 Task: Search one way flight ticket for 2 adults, 4 children and 1 infant on lap in business from Clarksburg: North Central West Virginia Airport (was Harrison-marion Regional) to Gillette: Gillette Campbell County Airport on 5-1-2023. Choice of flights is Alaska. Number of bags: 1 carry on bag. Price is upto 40000. Outbound departure time preference is 7:00.
Action: Mouse moved to (251, 465)
Screenshot: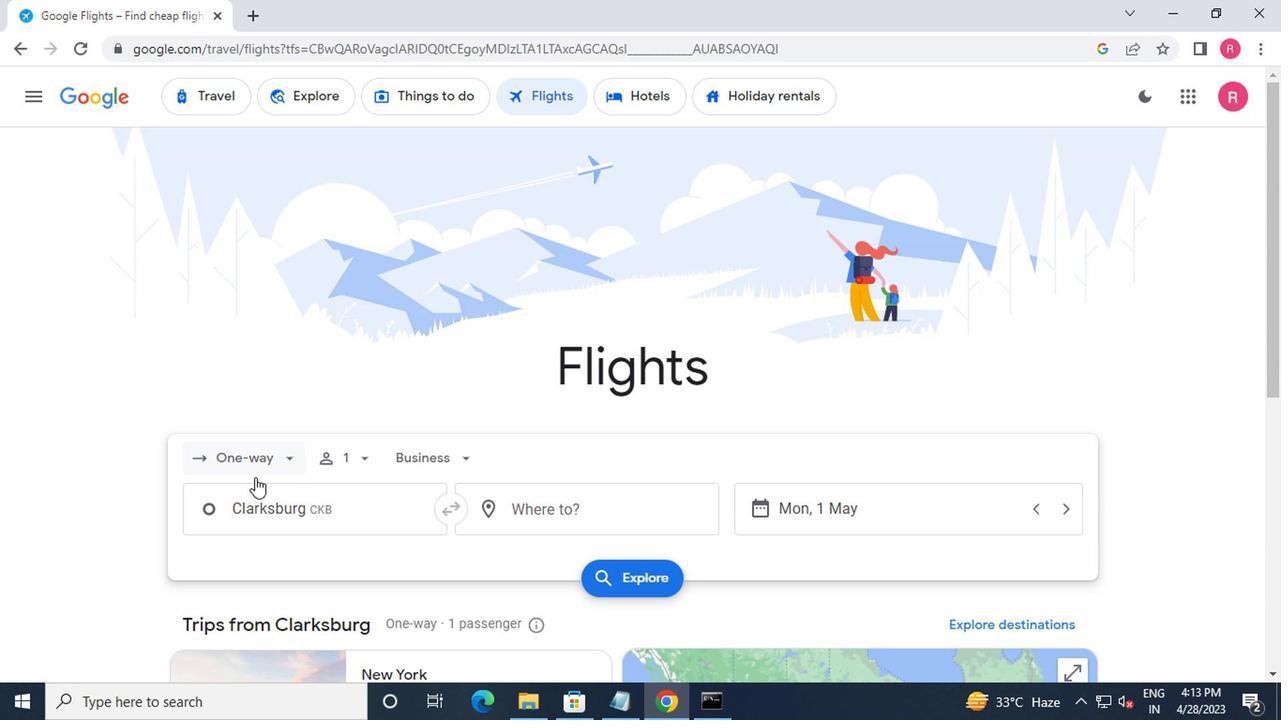 
Action: Mouse pressed left at (251, 465)
Screenshot: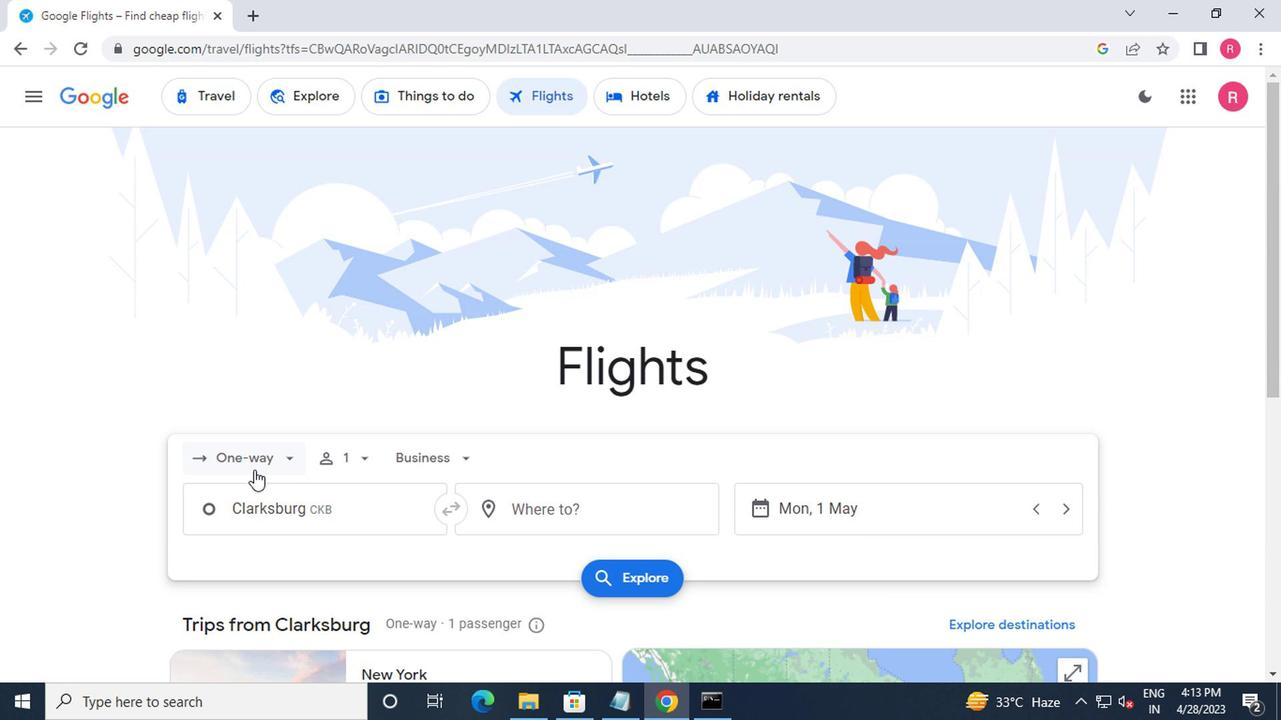 
Action: Mouse moved to (268, 548)
Screenshot: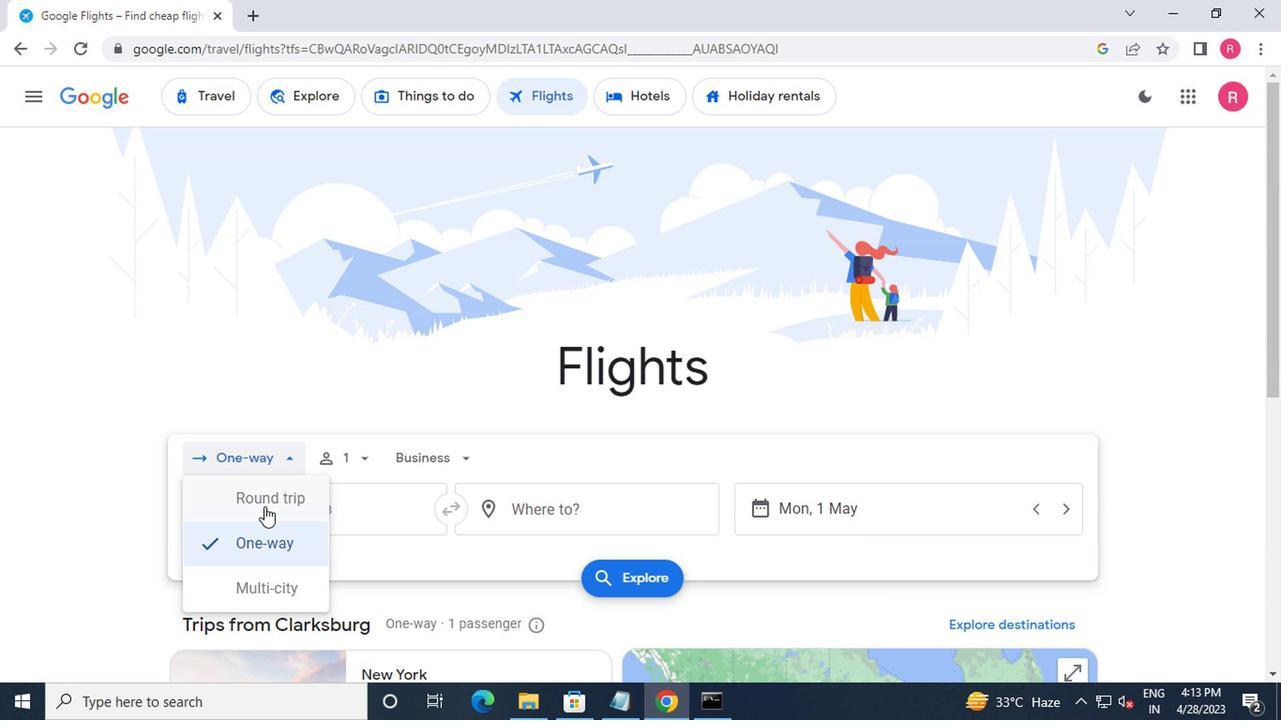 
Action: Mouse pressed left at (268, 548)
Screenshot: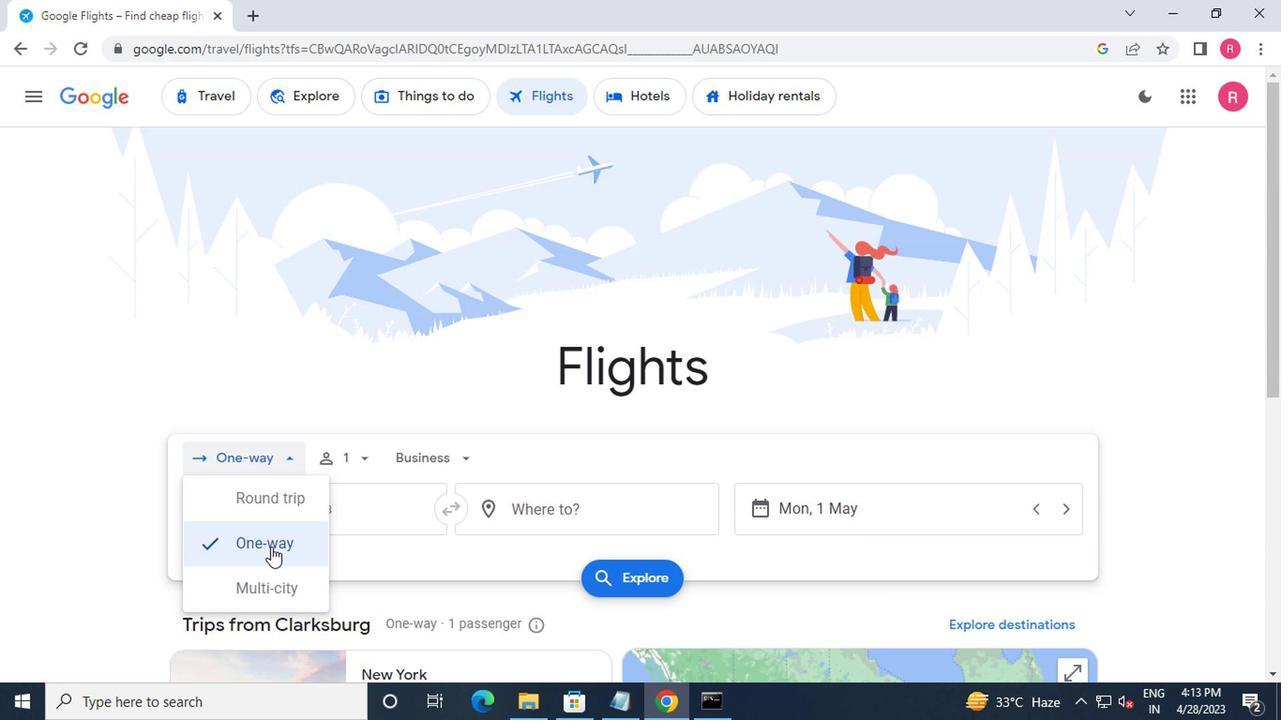 
Action: Mouse moved to (344, 463)
Screenshot: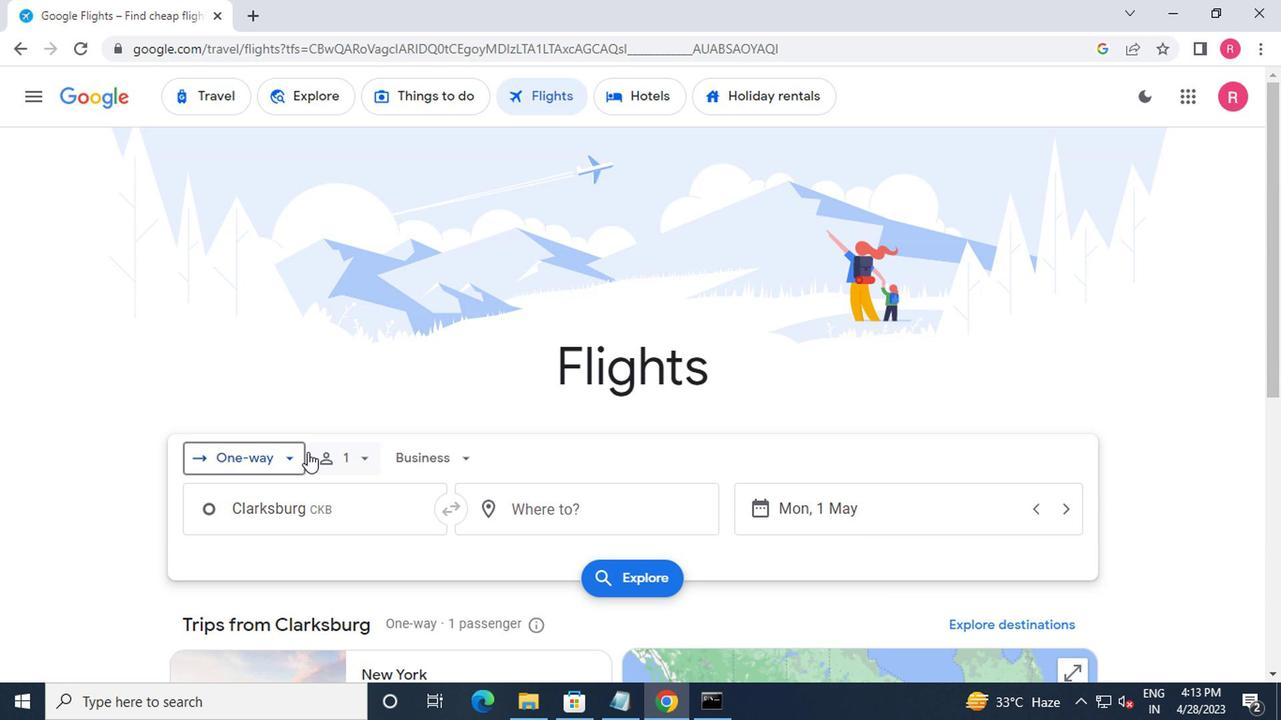 
Action: Mouse pressed left at (344, 463)
Screenshot: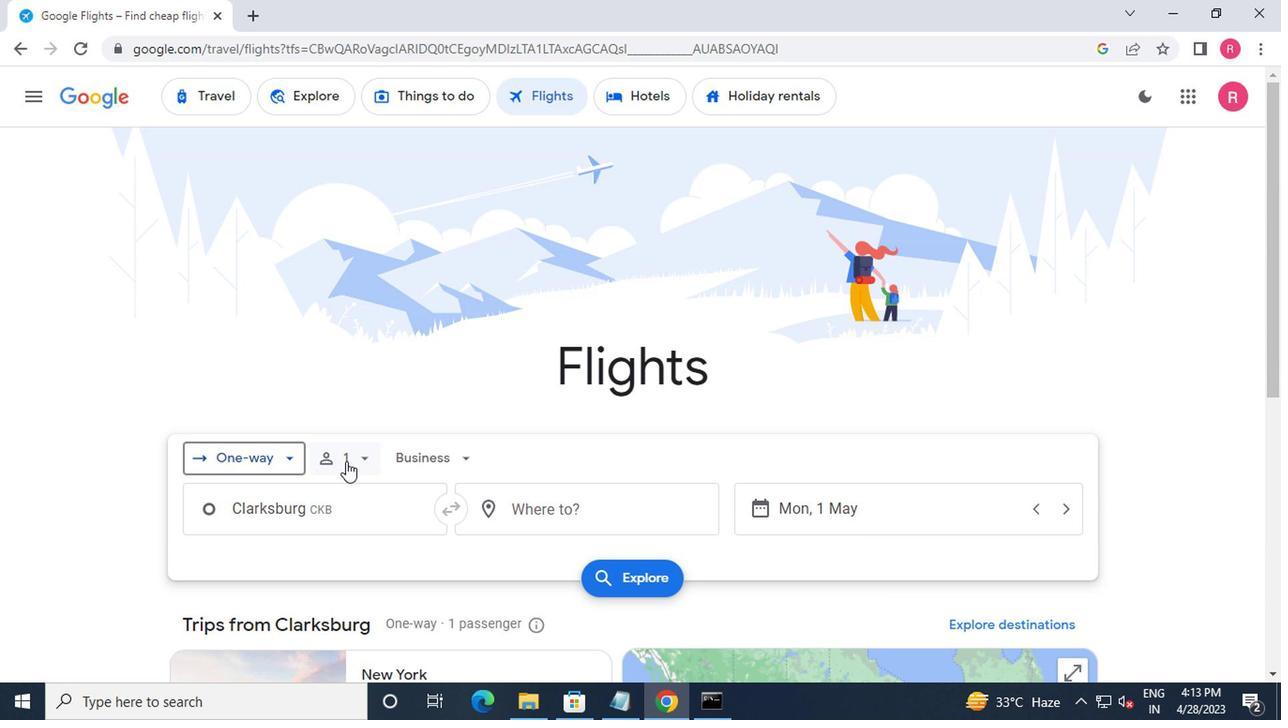 
Action: Mouse moved to (501, 509)
Screenshot: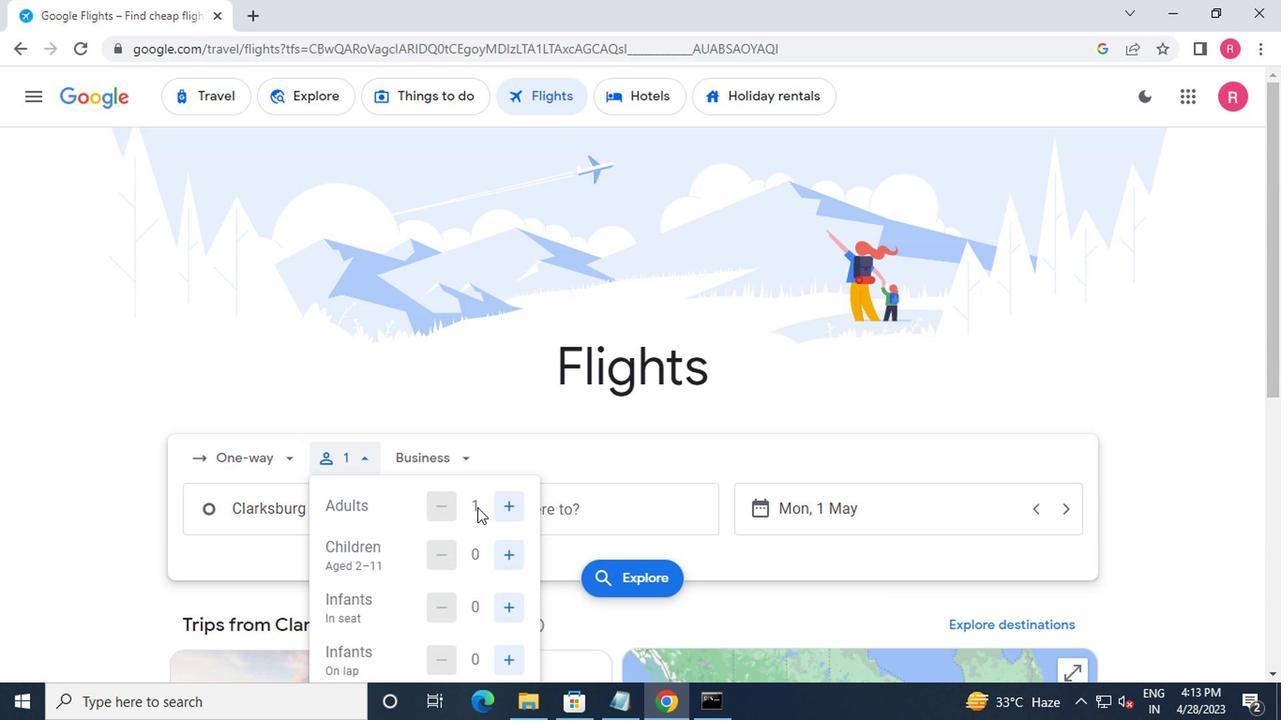 
Action: Mouse pressed left at (501, 509)
Screenshot: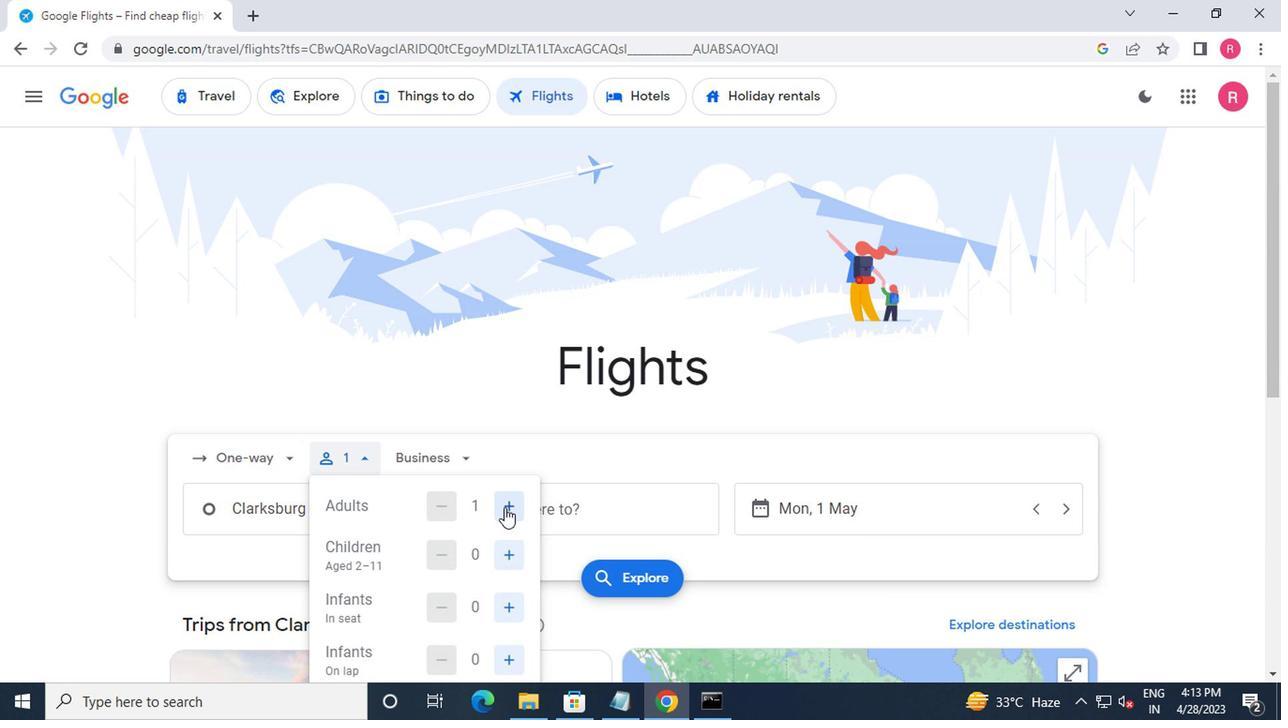 
Action: Mouse moved to (501, 509)
Screenshot: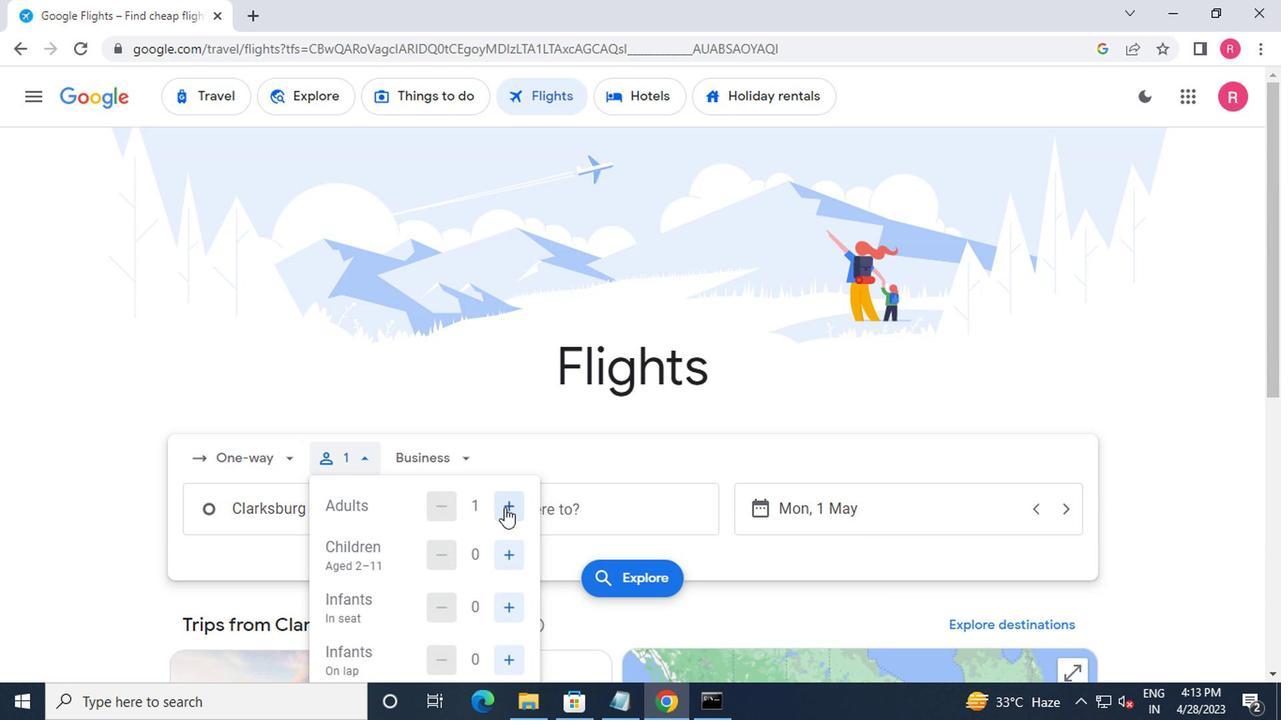 
Action: Mouse pressed left at (501, 509)
Screenshot: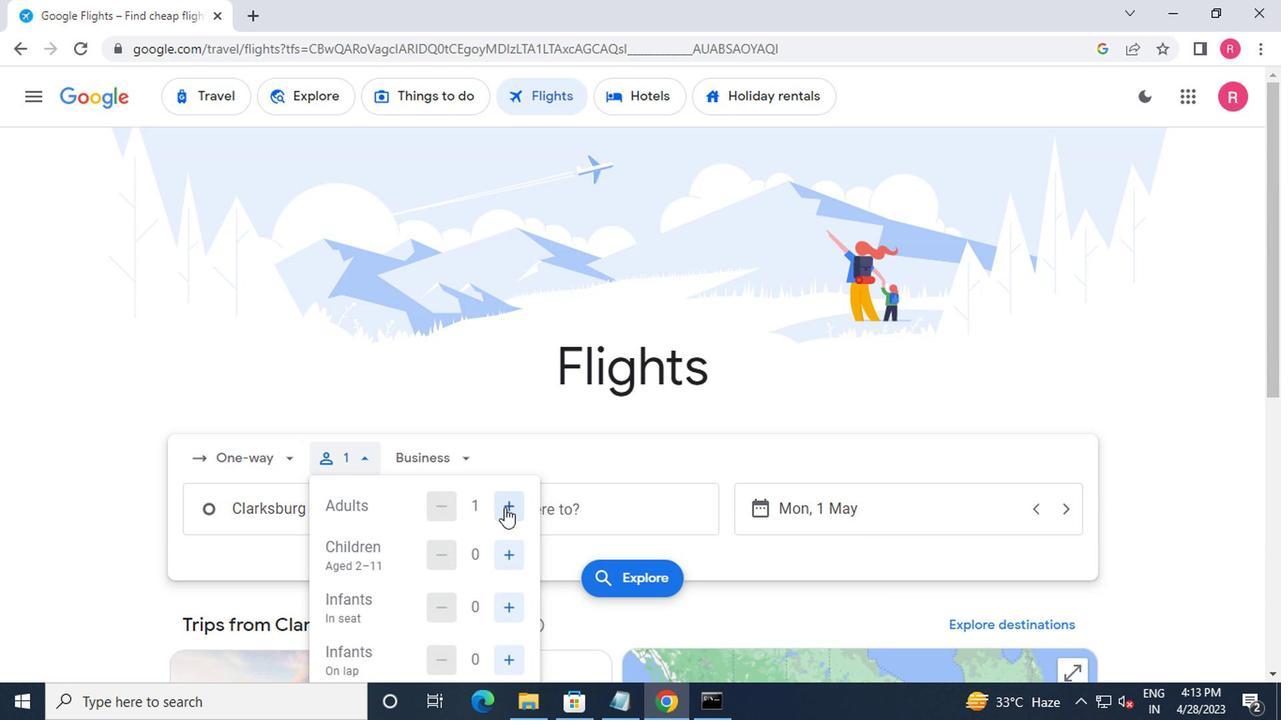 
Action: Mouse moved to (491, 560)
Screenshot: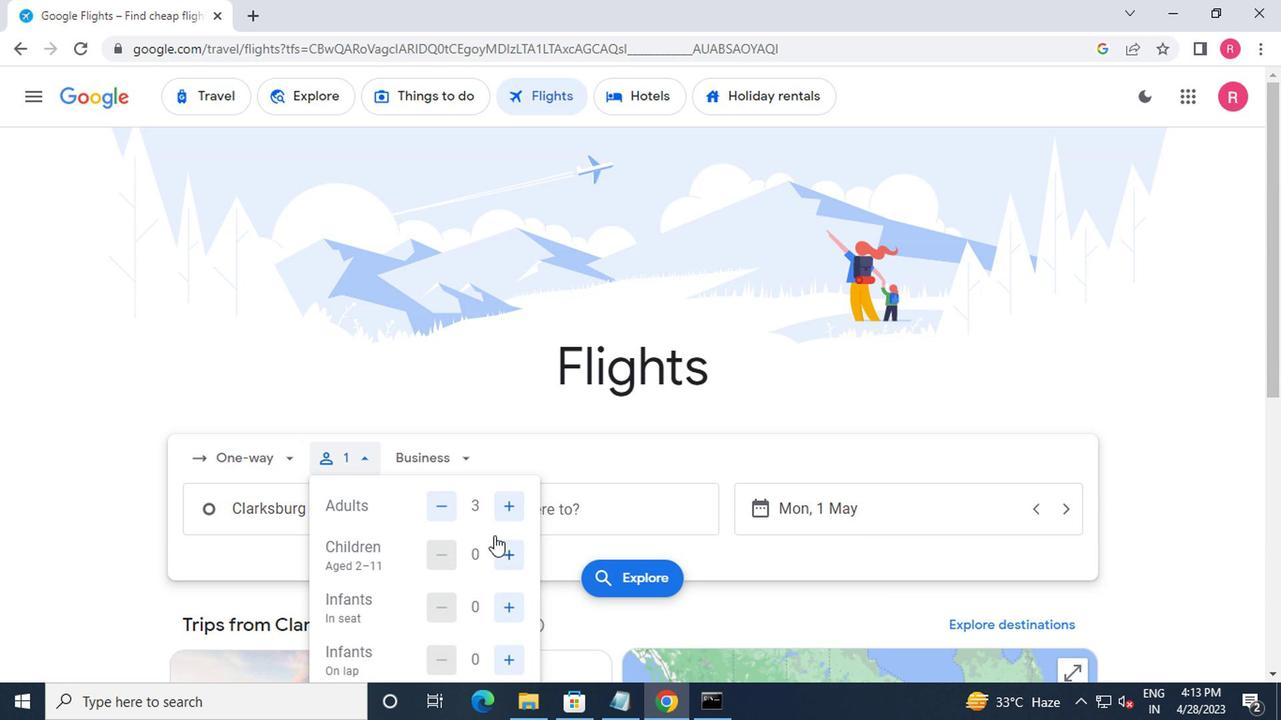 
Action: Mouse pressed left at (491, 560)
Screenshot: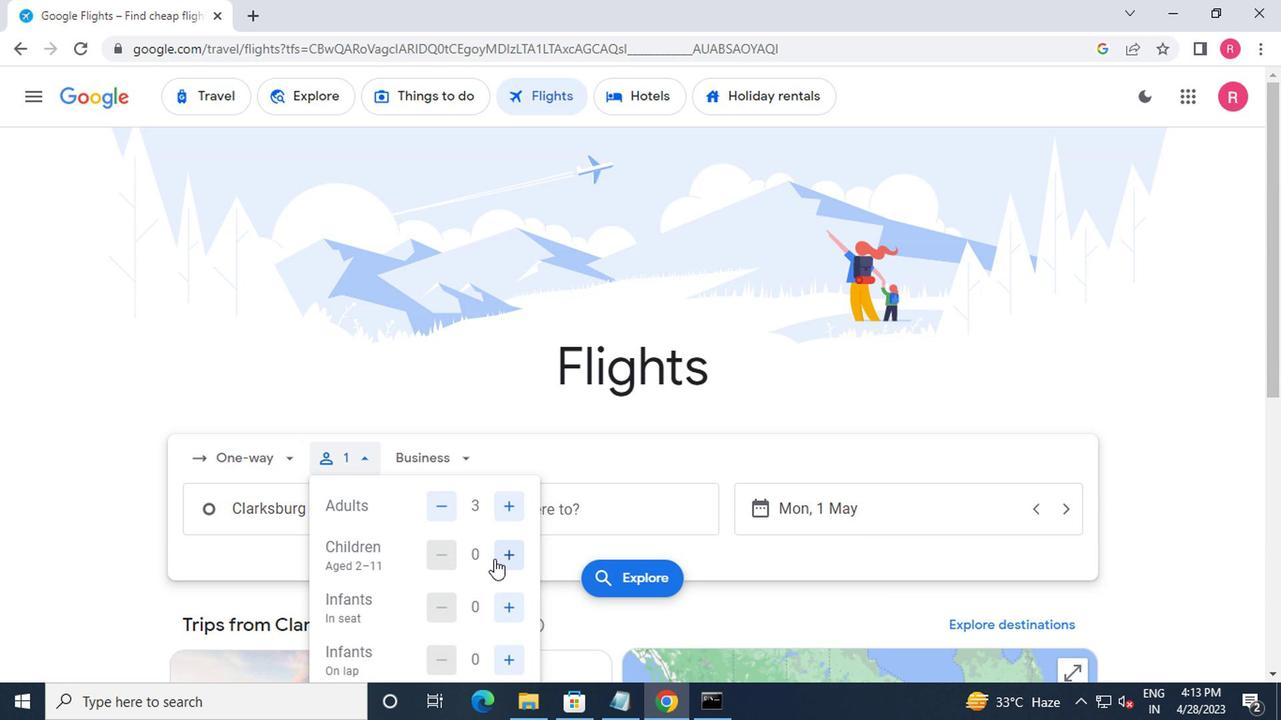
Action: Mouse pressed left at (491, 560)
Screenshot: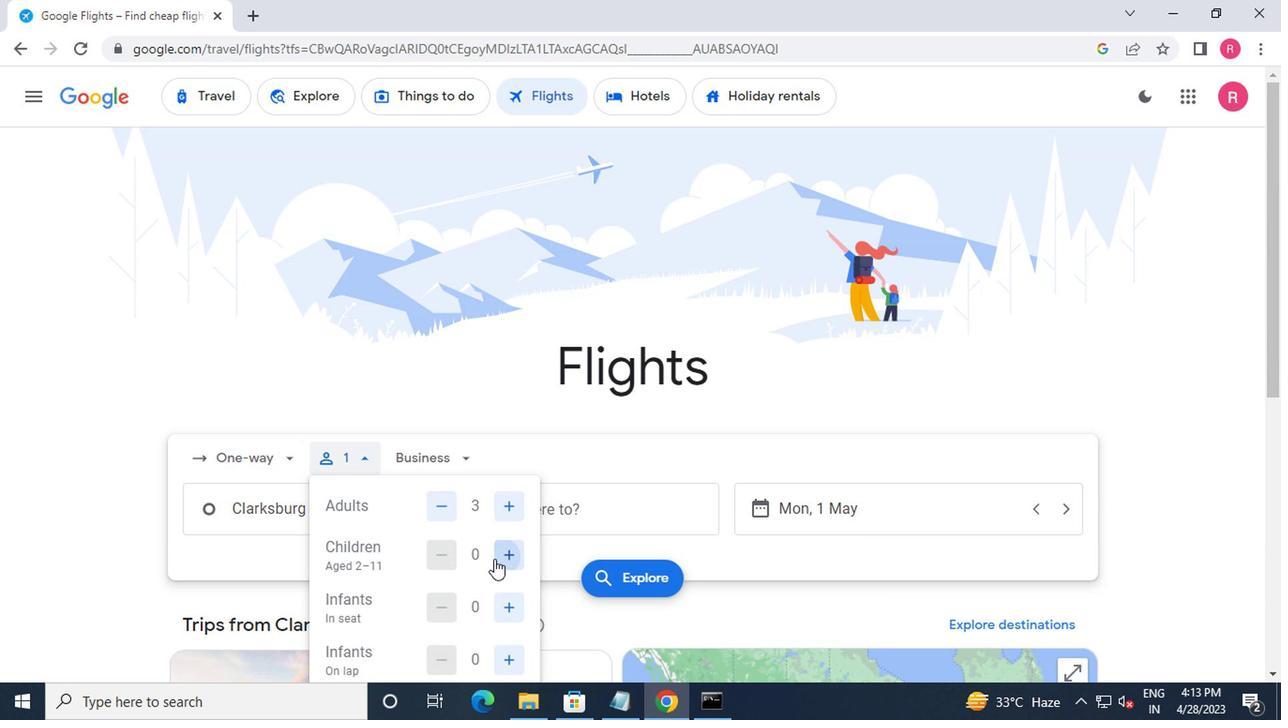 
Action: Mouse pressed left at (491, 560)
Screenshot: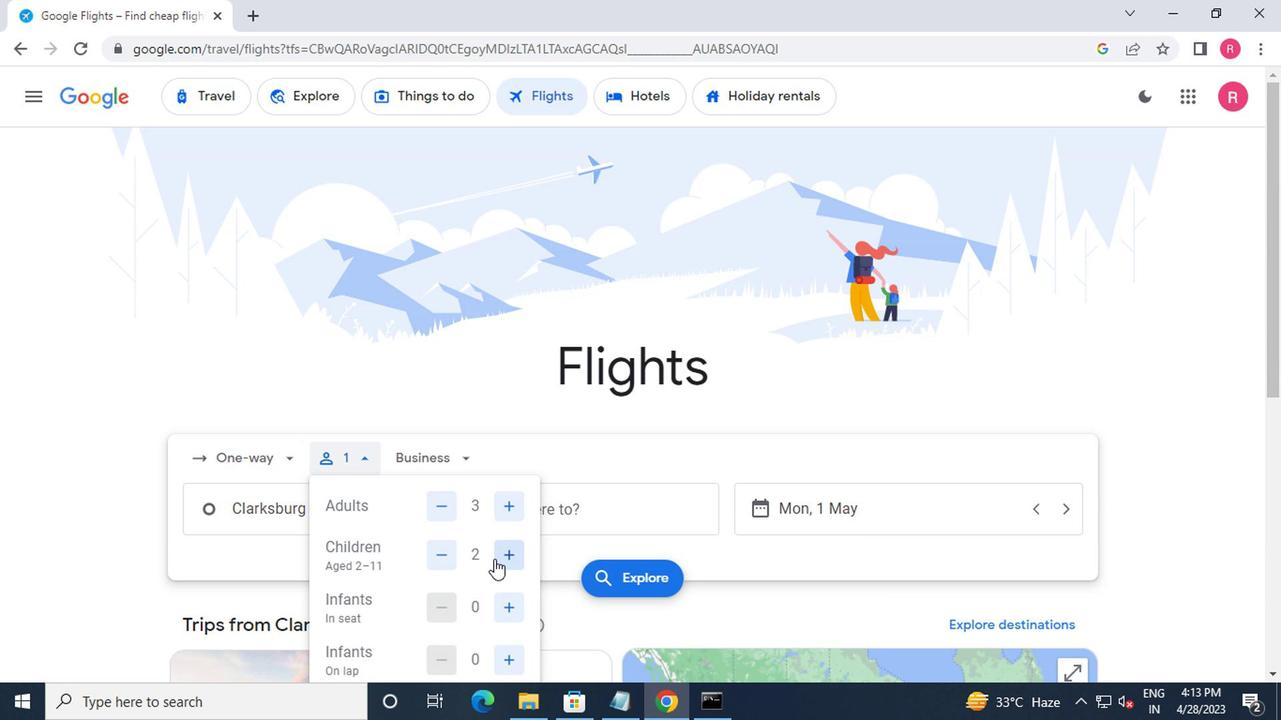 
Action: Mouse moved to (429, 456)
Screenshot: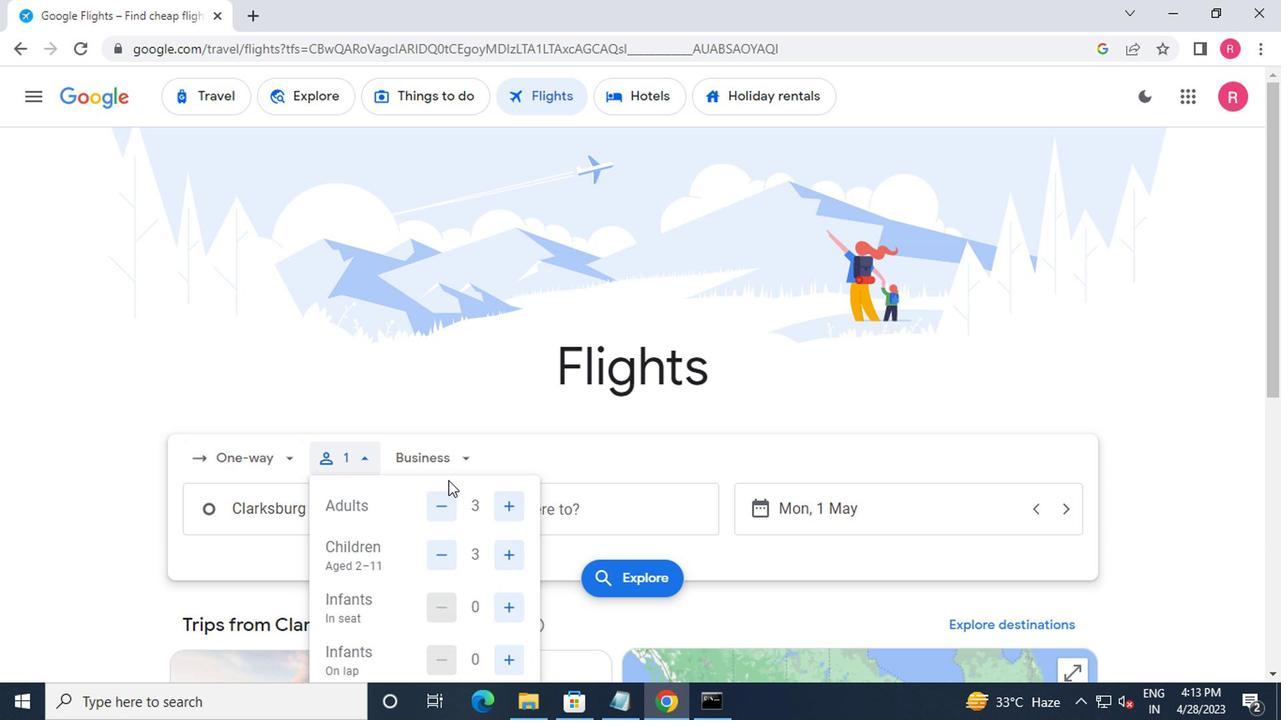 
Action: Mouse pressed left at (429, 456)
Screenshot: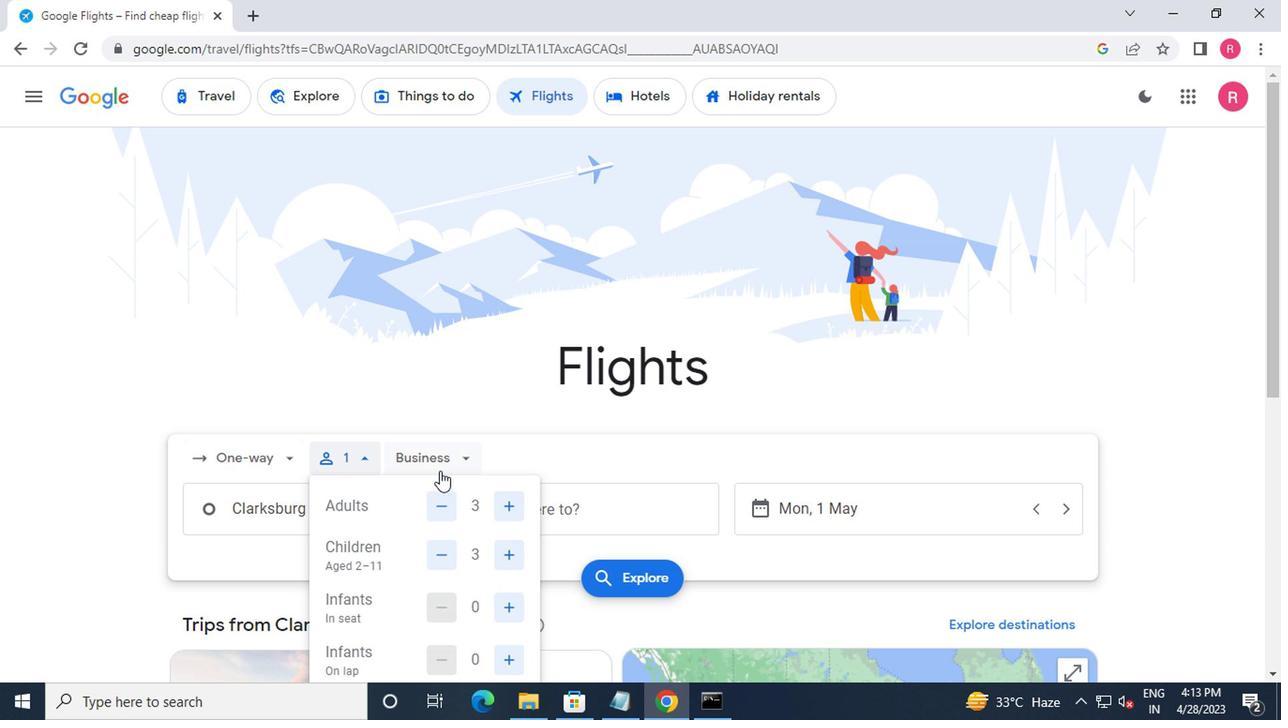 
Action: Mouse moved to (485, 537)
Screenshot: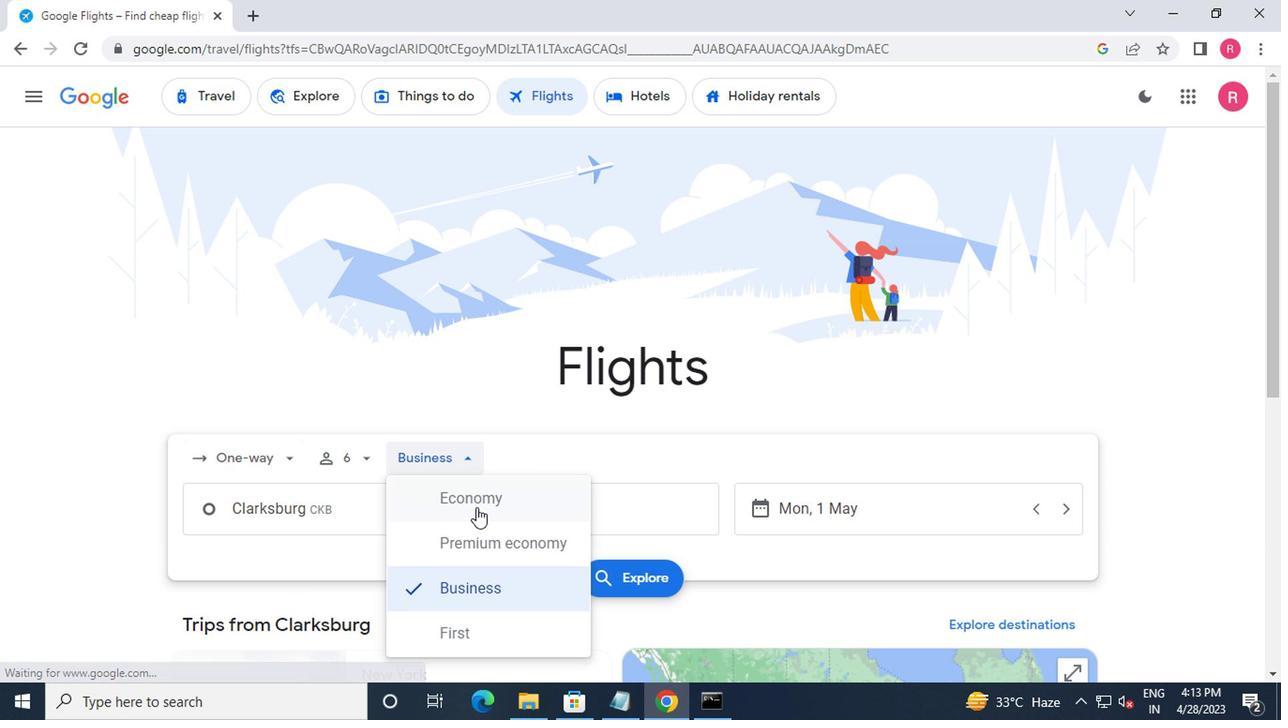 
Action: Mouse pressed left at (485, 537)
Screenshot: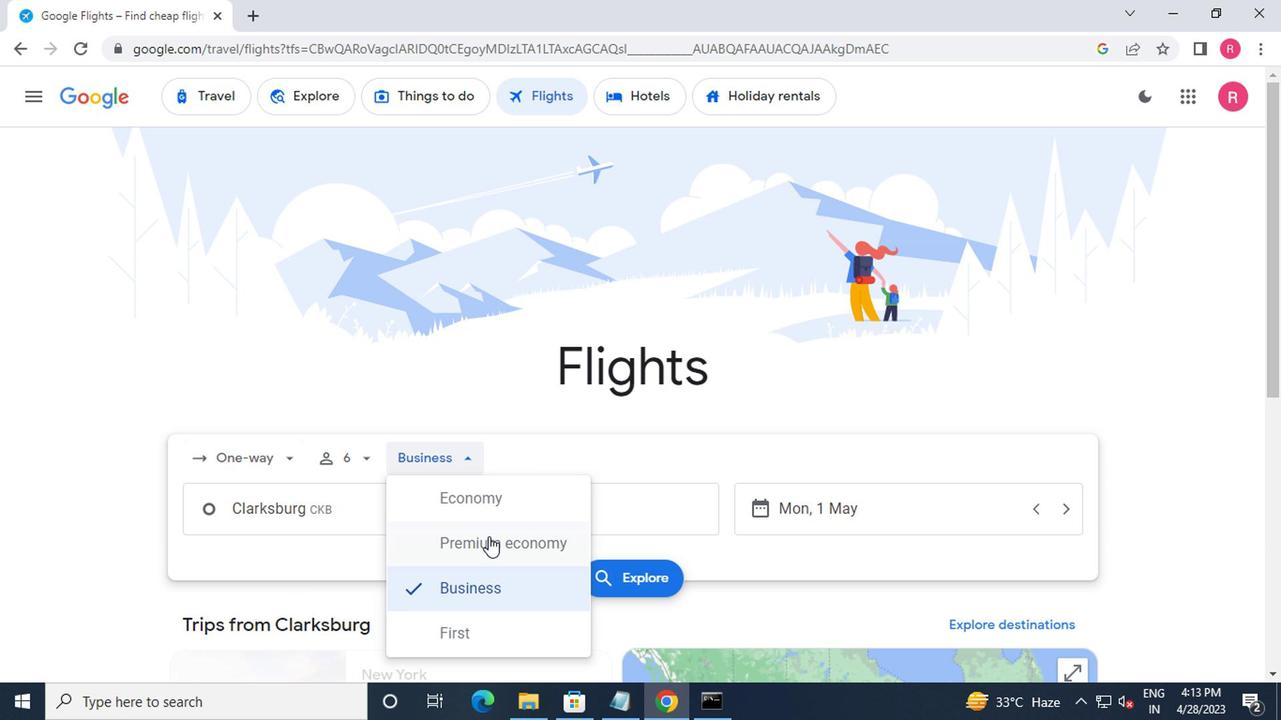 
Action: Mouse moved to (369, 513)
Screenshot: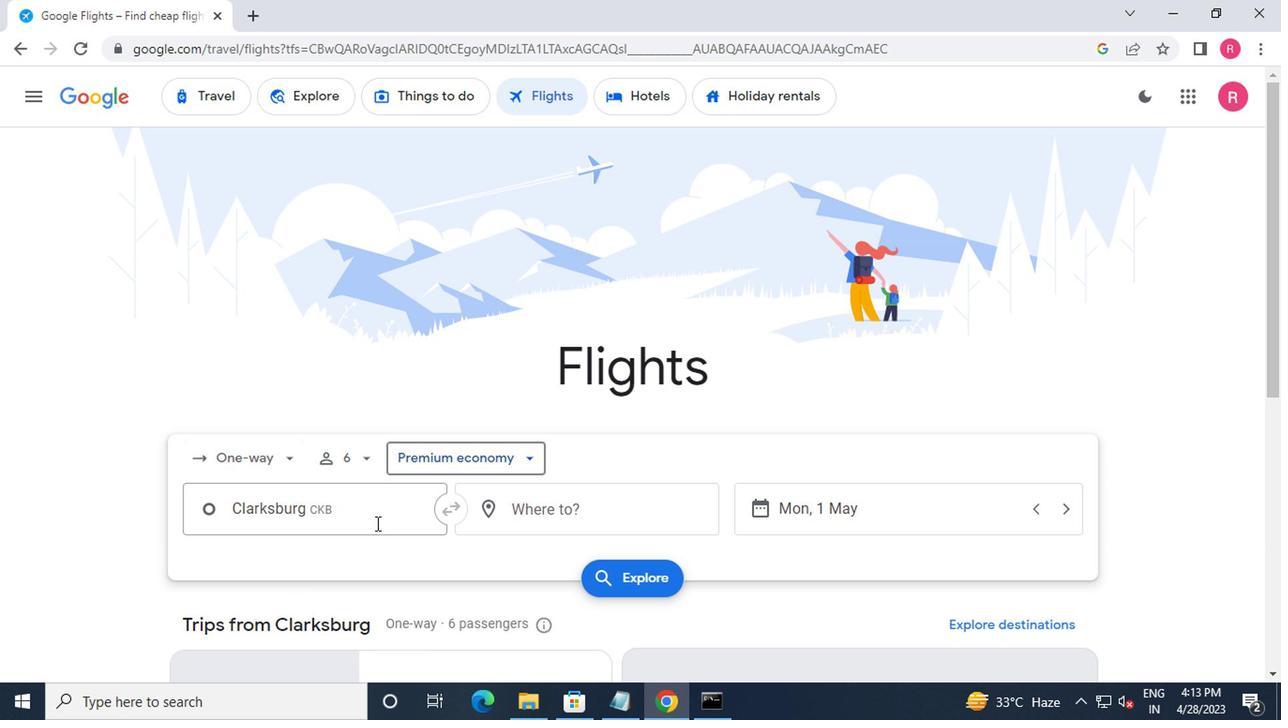 
Action: Mouse pressed left at (369, 513)
Screenshot: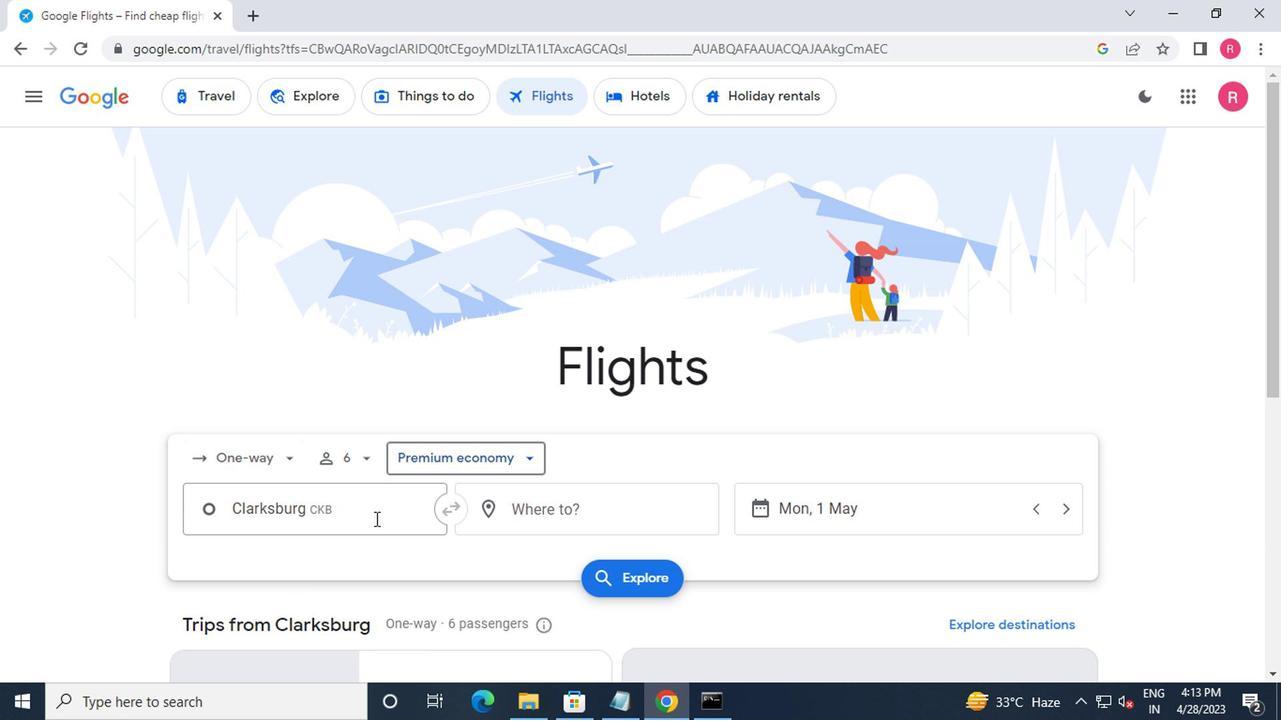 
Action: Mouse moved to (365, 288)
Screenshot: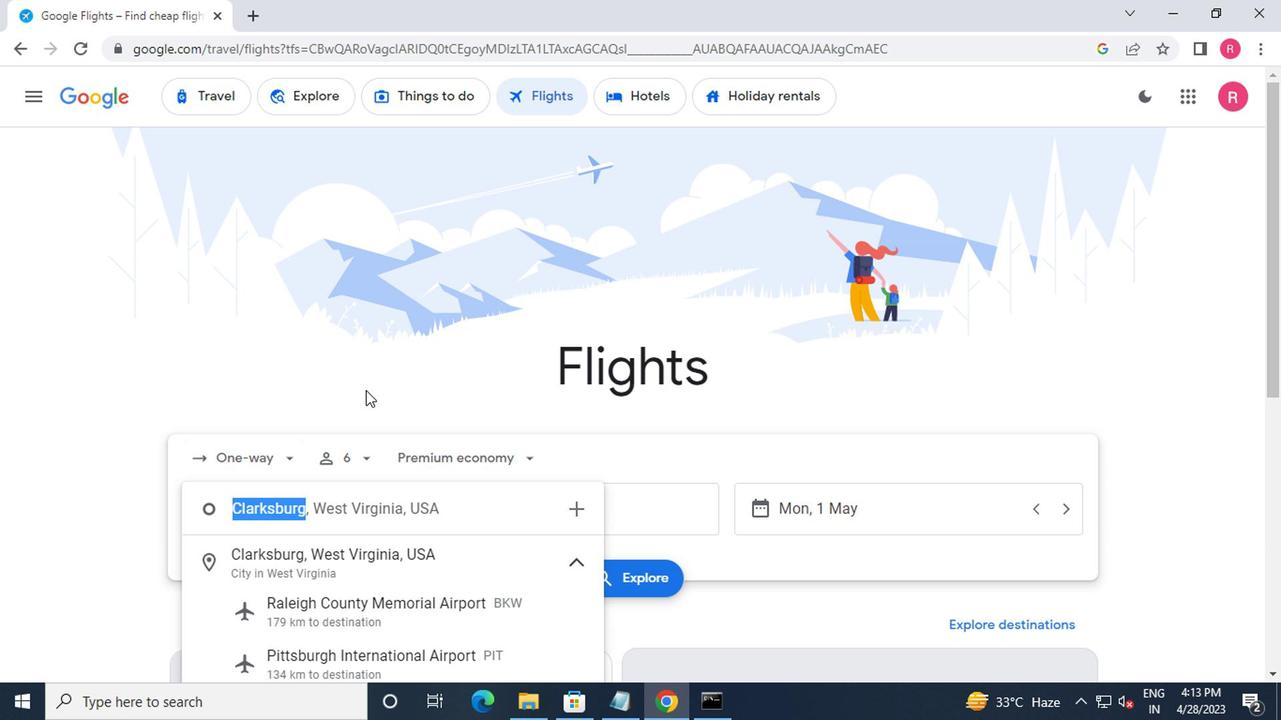 
Action: Key pressed <Key.shift><Key.shift>TE<Key.backspace>RI
Screenshot: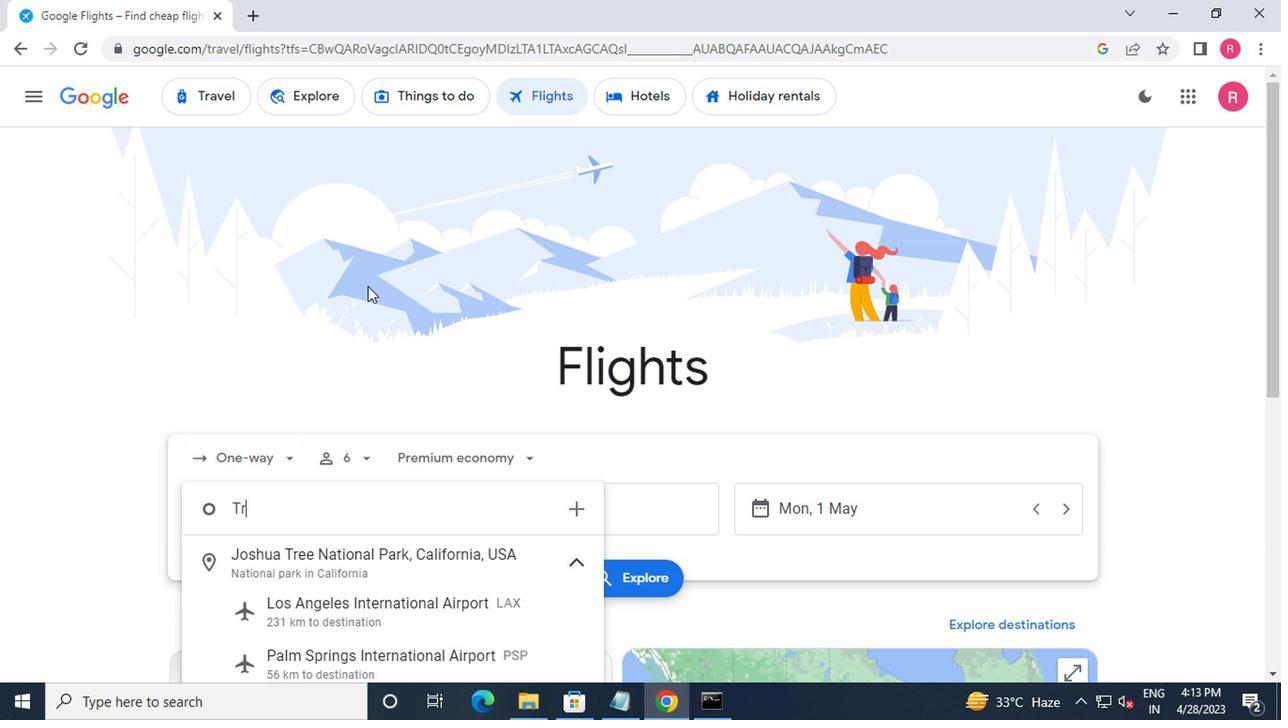 
Action: Mouse moved to (239, 381)
Screenshot: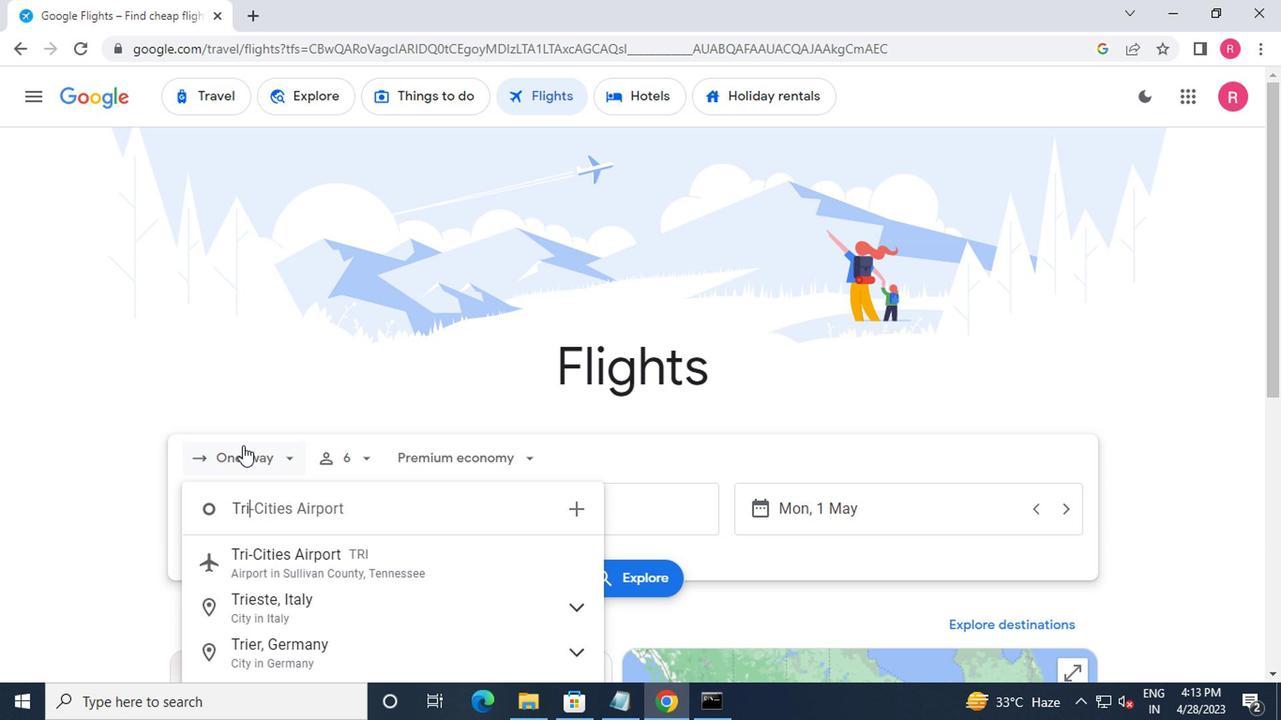 
Action: Key pressed -STATE<Key.space>
Screenshot: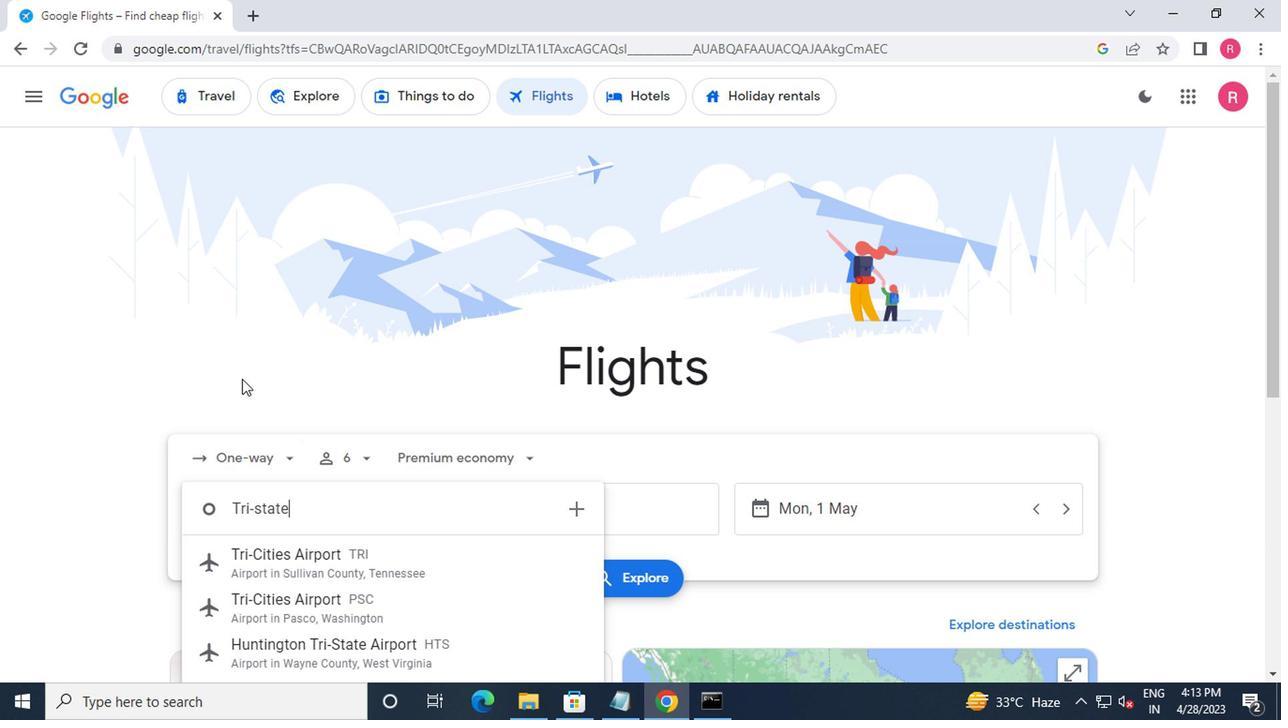 
Action: Mouse moved to (346, 578)
Screenshot: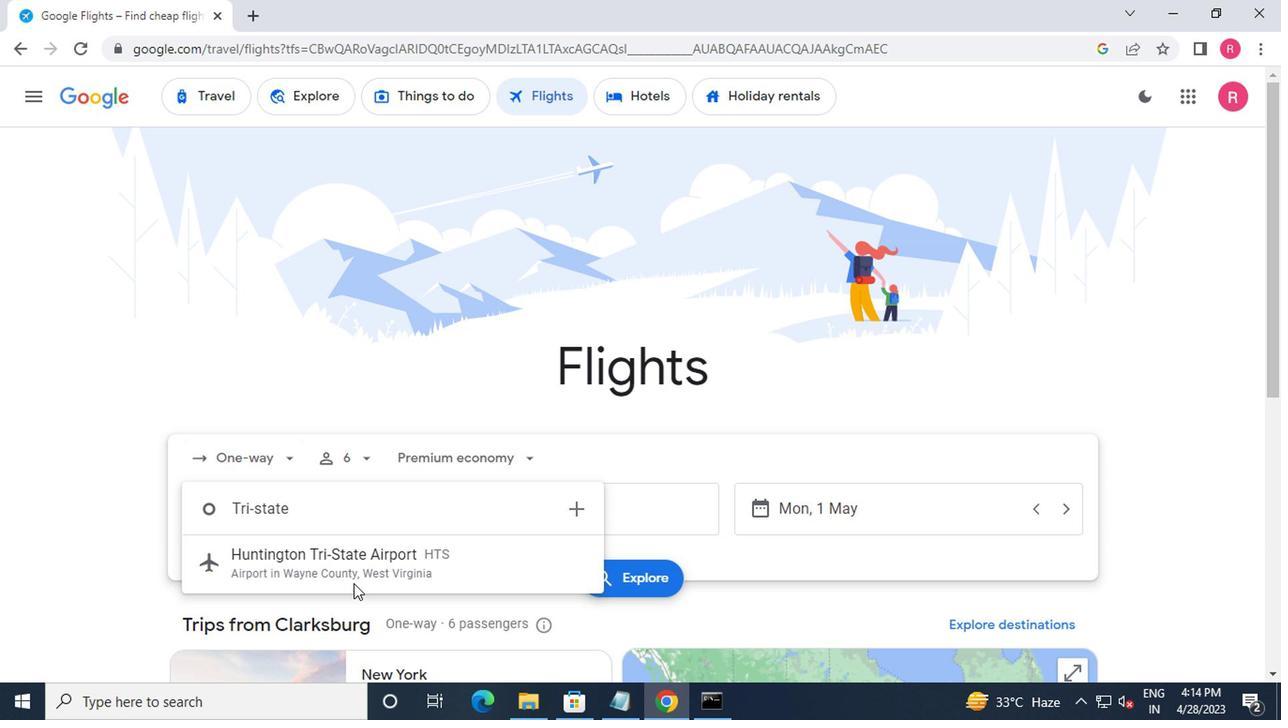 
Action: Mouse pressed left at (346, 578)
Screenshot: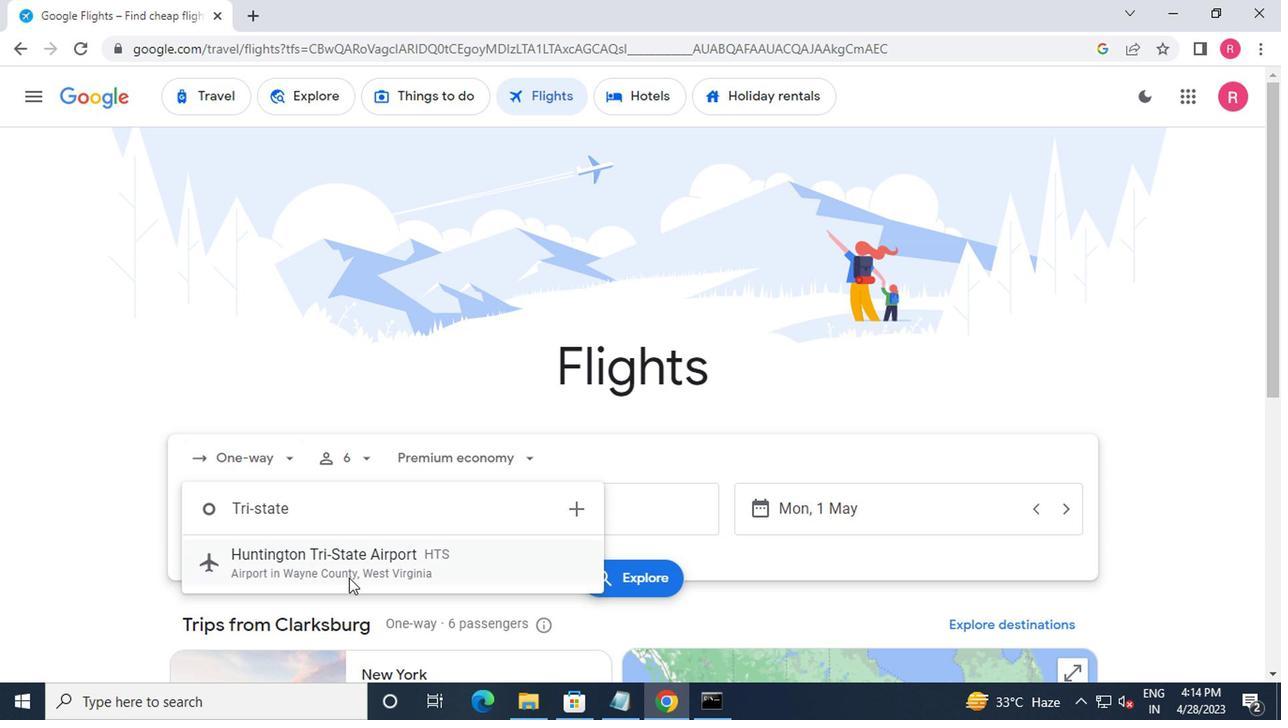 
Action: Mouse moved to (510, 523)
Screenshot: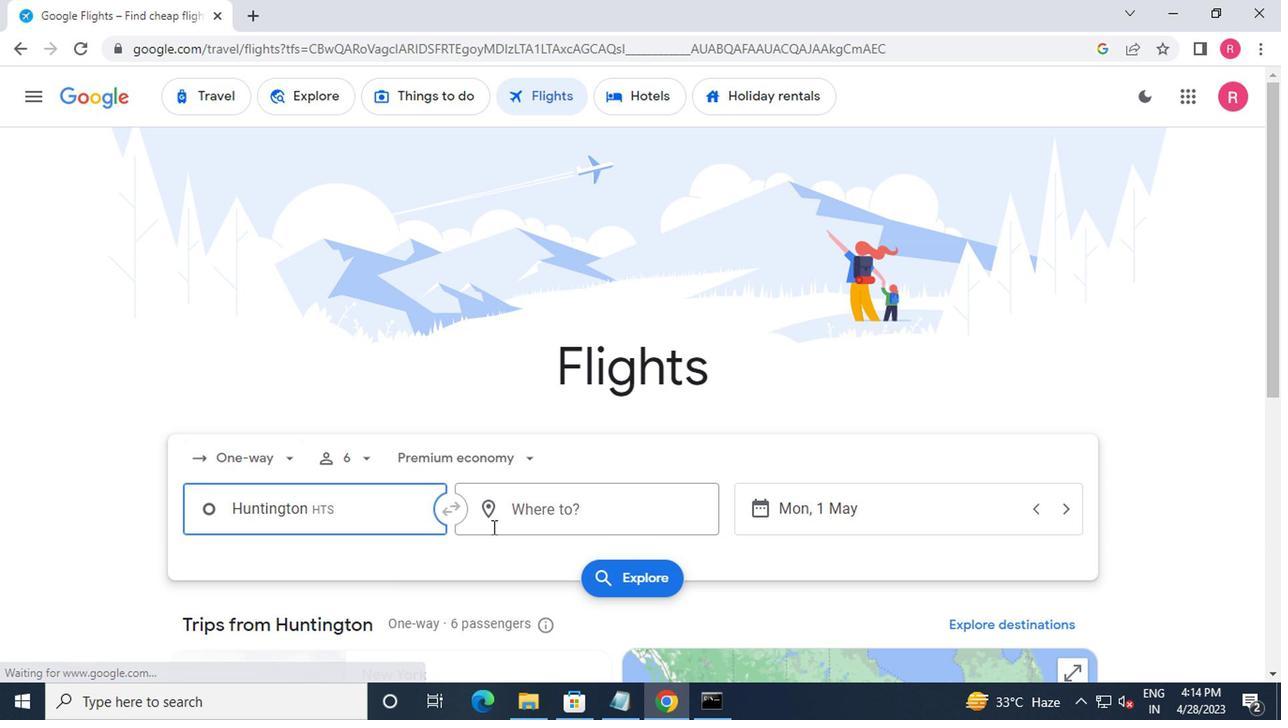 
Action: Mouse pressed left at (510, 523)
Screenshot: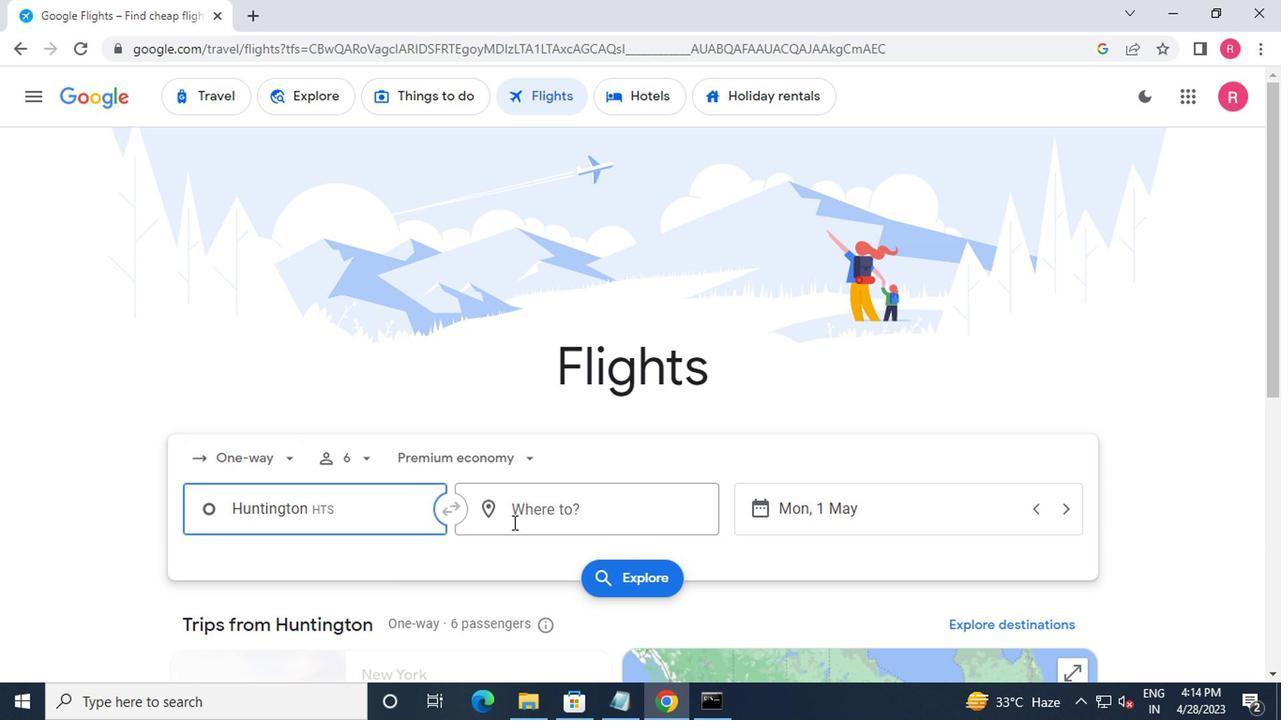 
Action: Mouse moved to (550, 608)
Screenshot: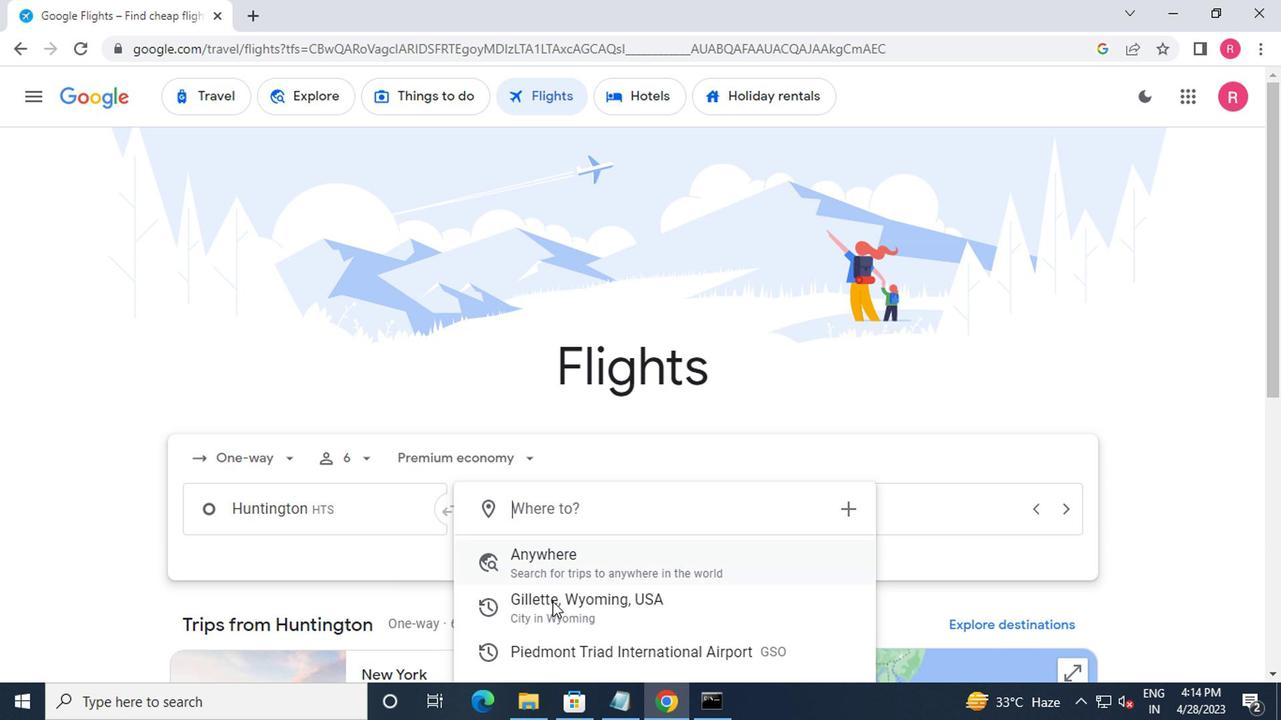 
Action: Mouse scrolled (550, 607) with delta (0, 0)
Screenshot: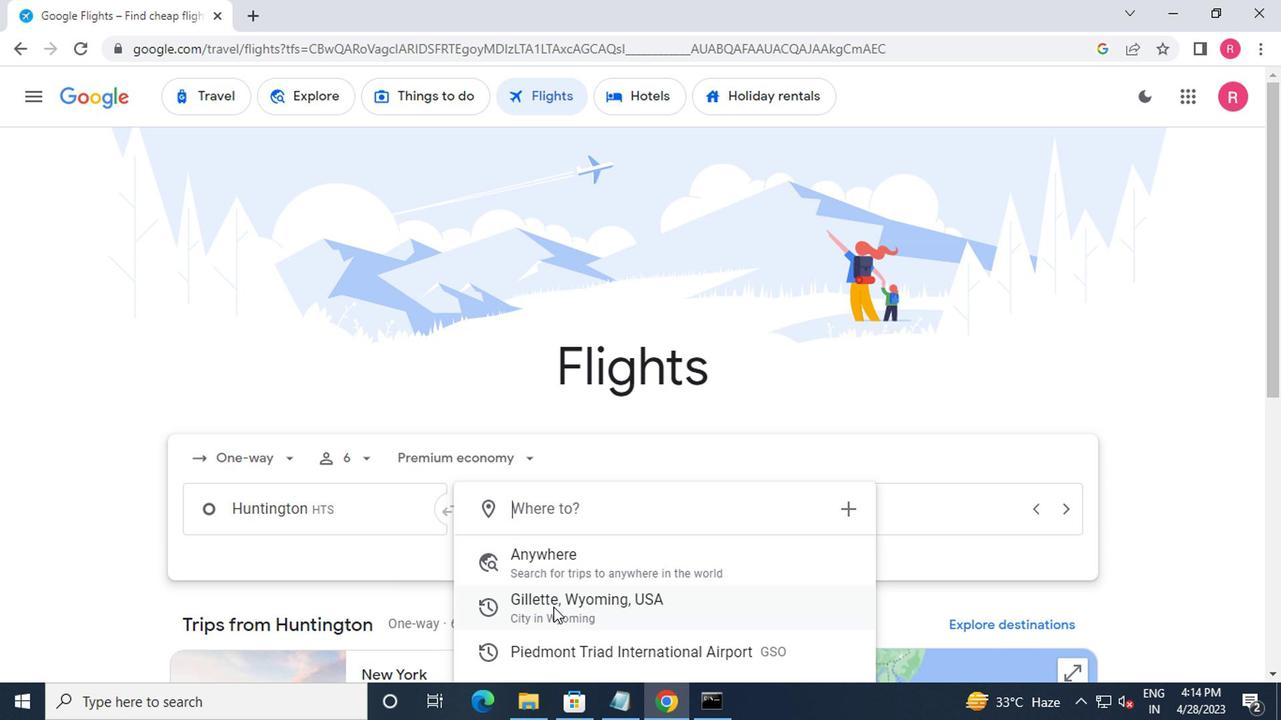 
Action: Mouse moved to (541, 602)
Screenshot: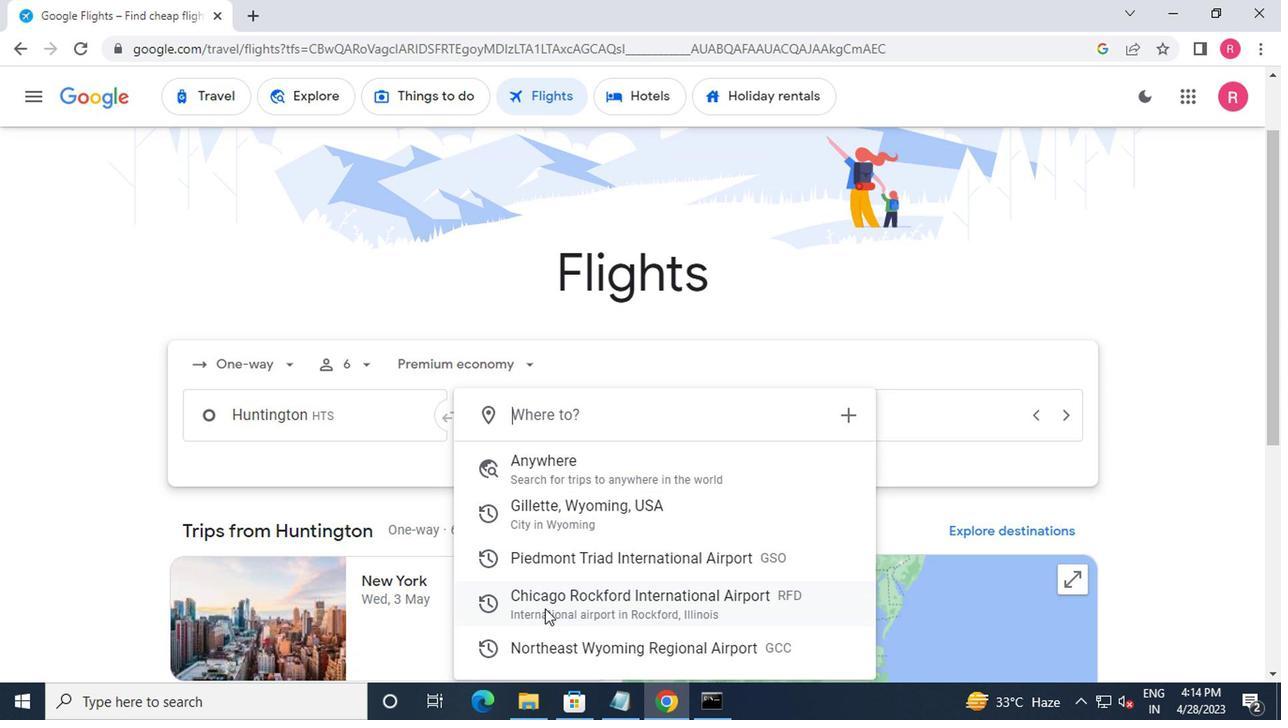 
Action: Mouse pressed left at (541, 602)
Screenshot: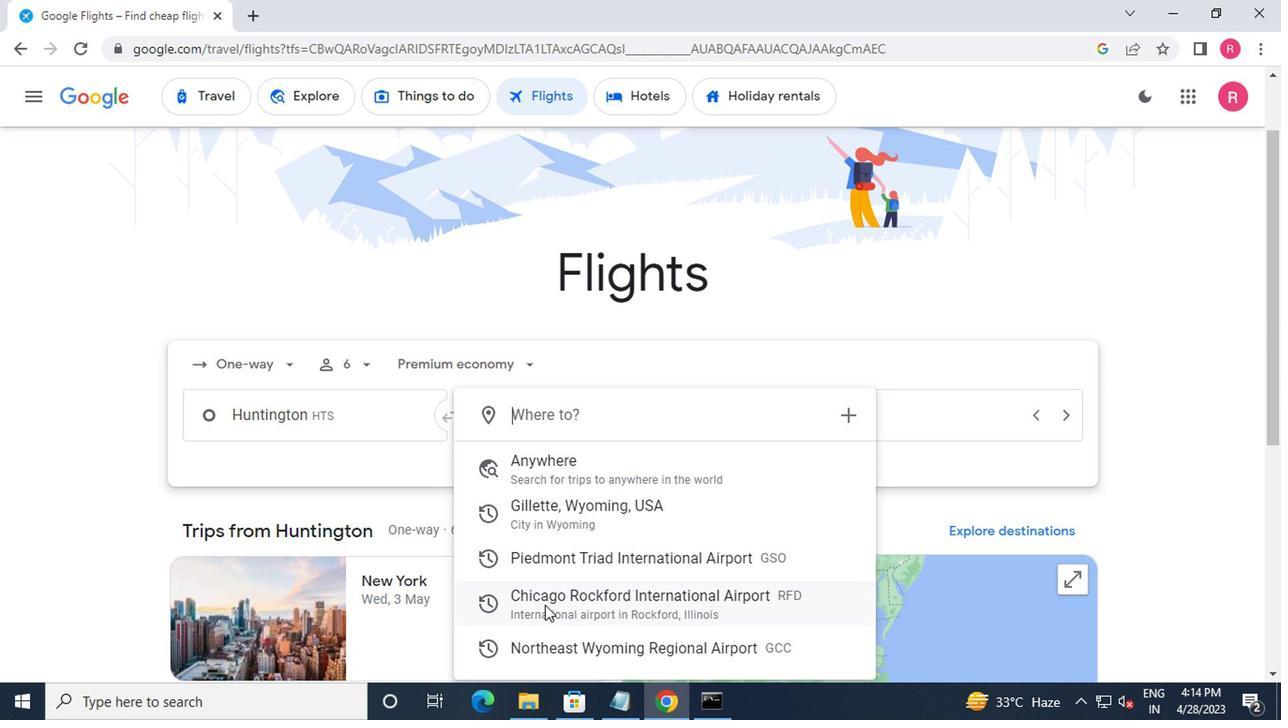
Action: Mouse moved to (884, 423)
Screenshot: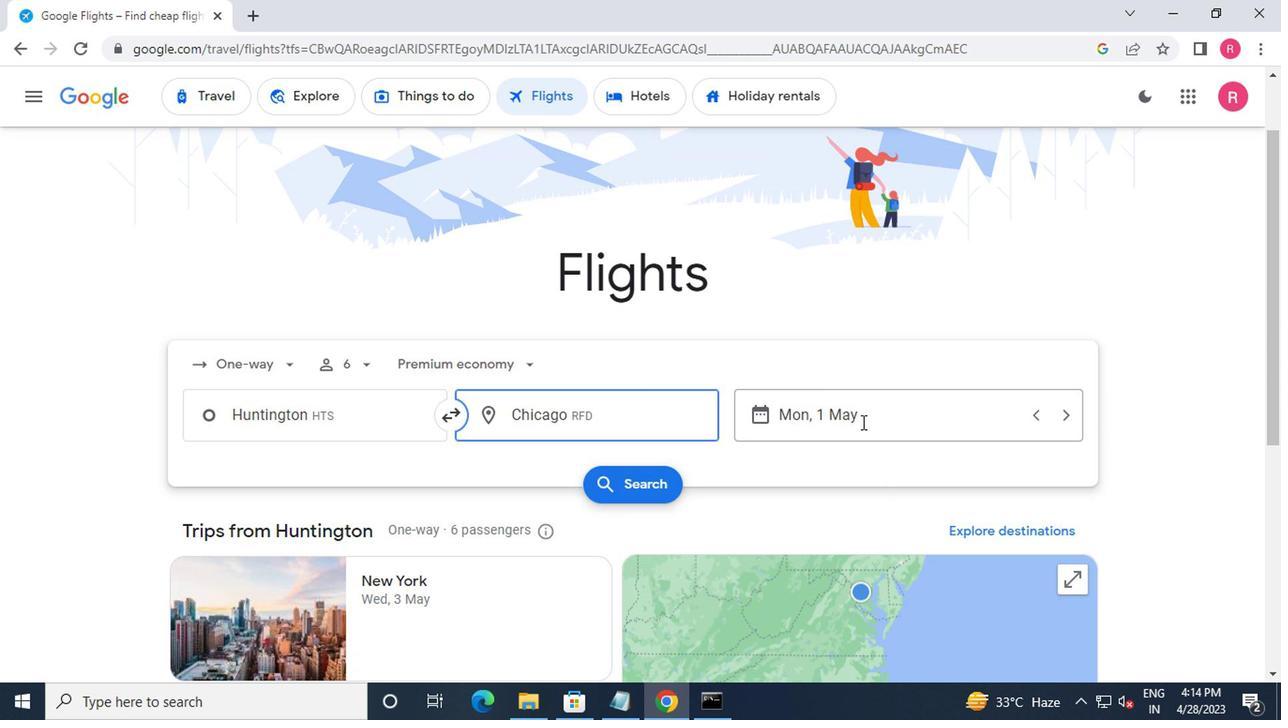 
Action: Mouse pressed left at (884, 423)
Screenshot: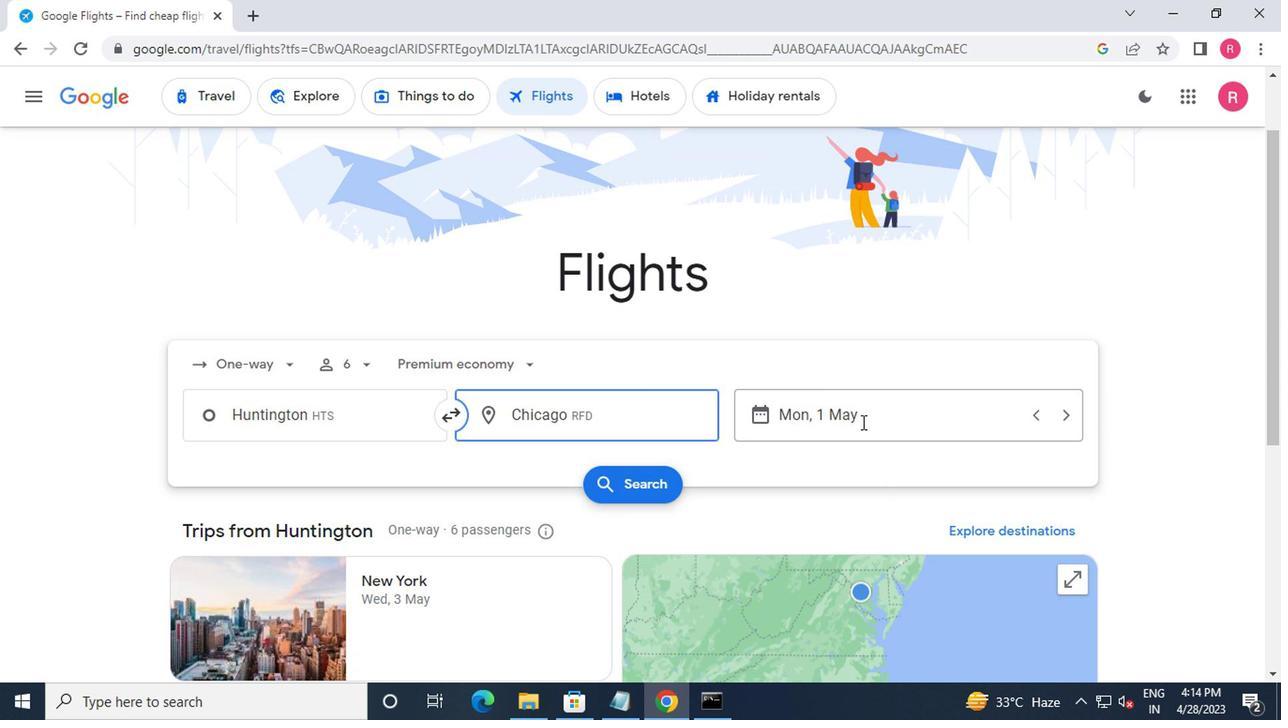 
Action: Mouse moved to (824, 348)
Screenshot: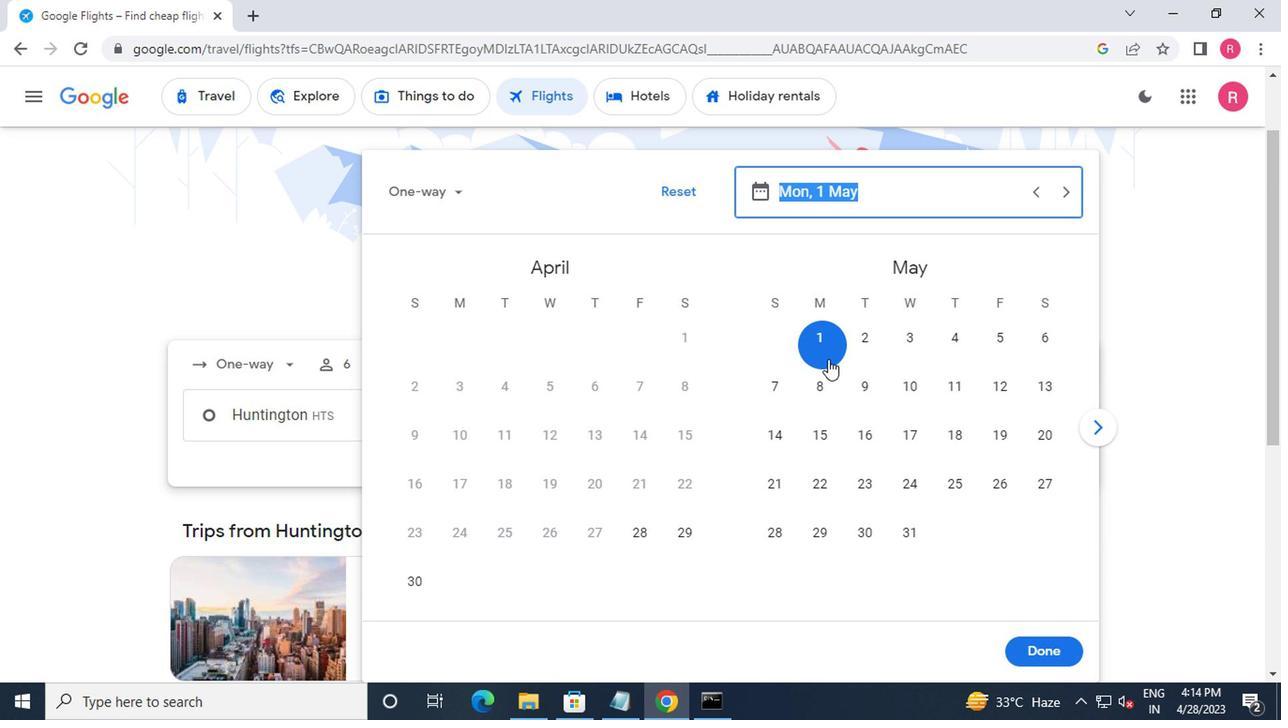 
Action: Mouse pressed left at (824, 348)
Screenshot: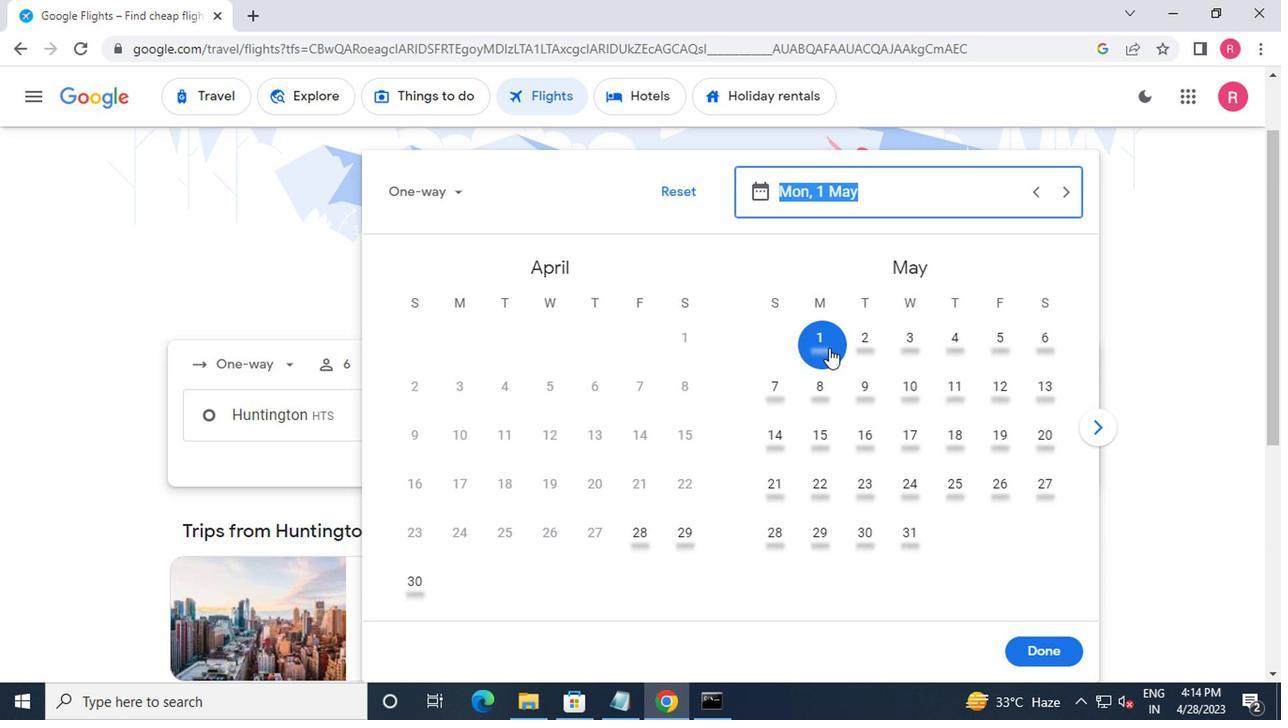 
Action: Mouse moved to (1027, 651)
Screenshot: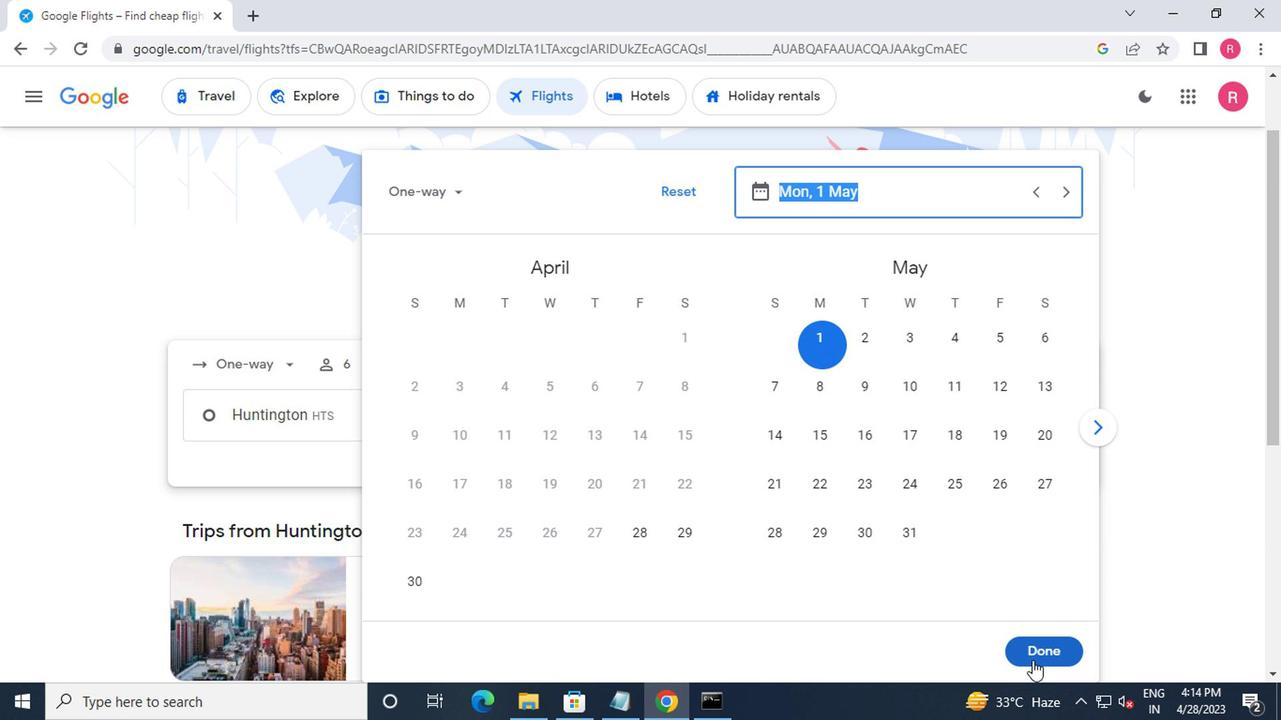 
Action: Mouse pressed left at (1027, 651)
Screenshot: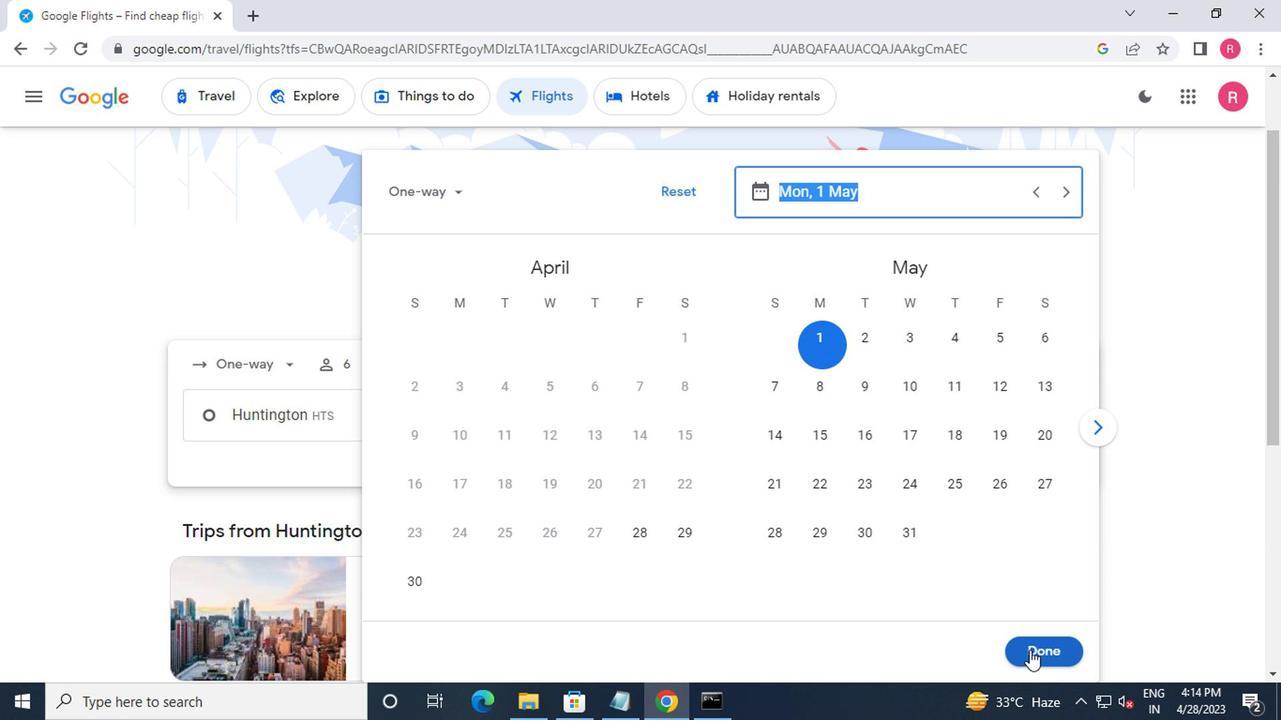 
Action: Mouse moved to (638, 486)
Screenshot: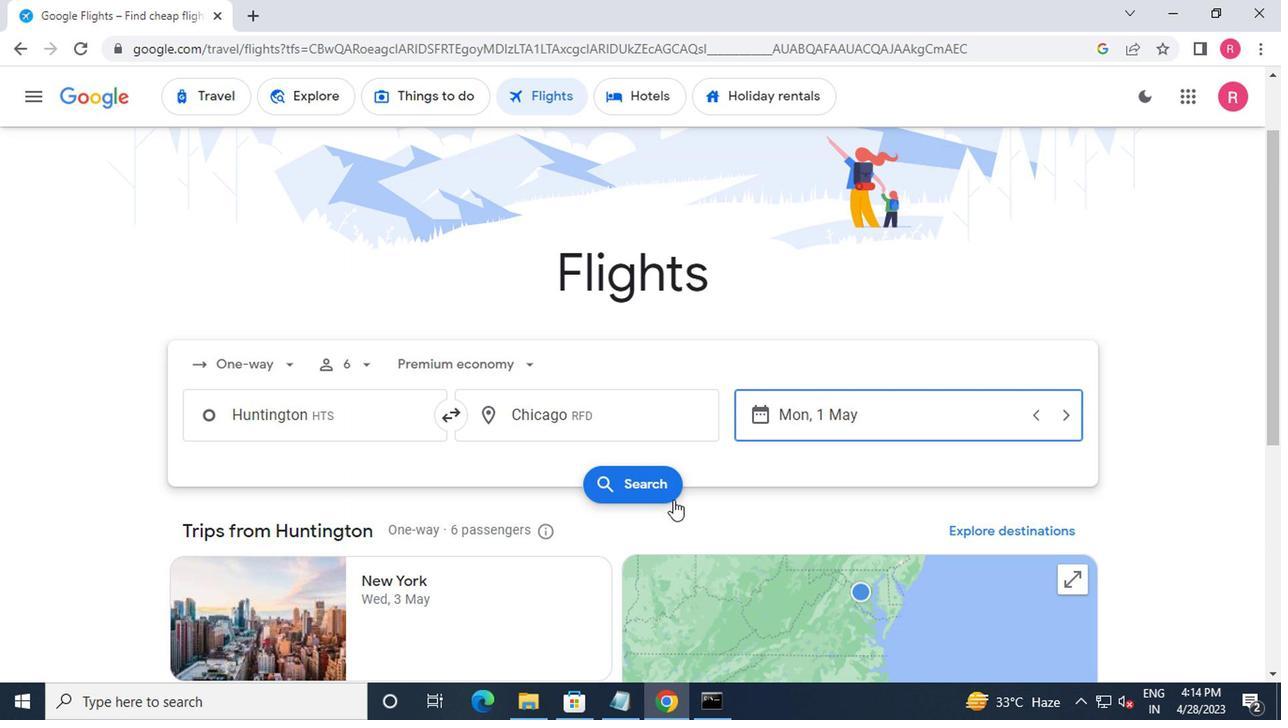 
Action: Mouse pressed left at (638, 486)
Screenshot: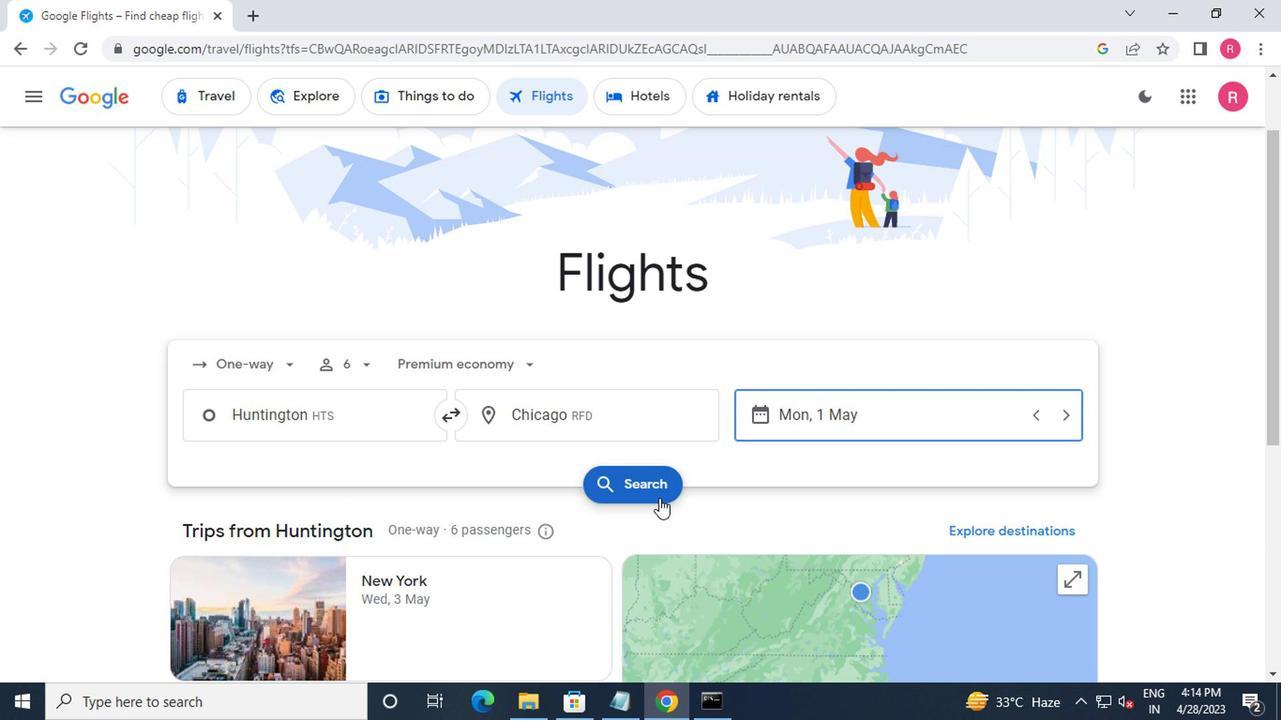 
Action: Mouse moved to (212, 282)
Screenshot: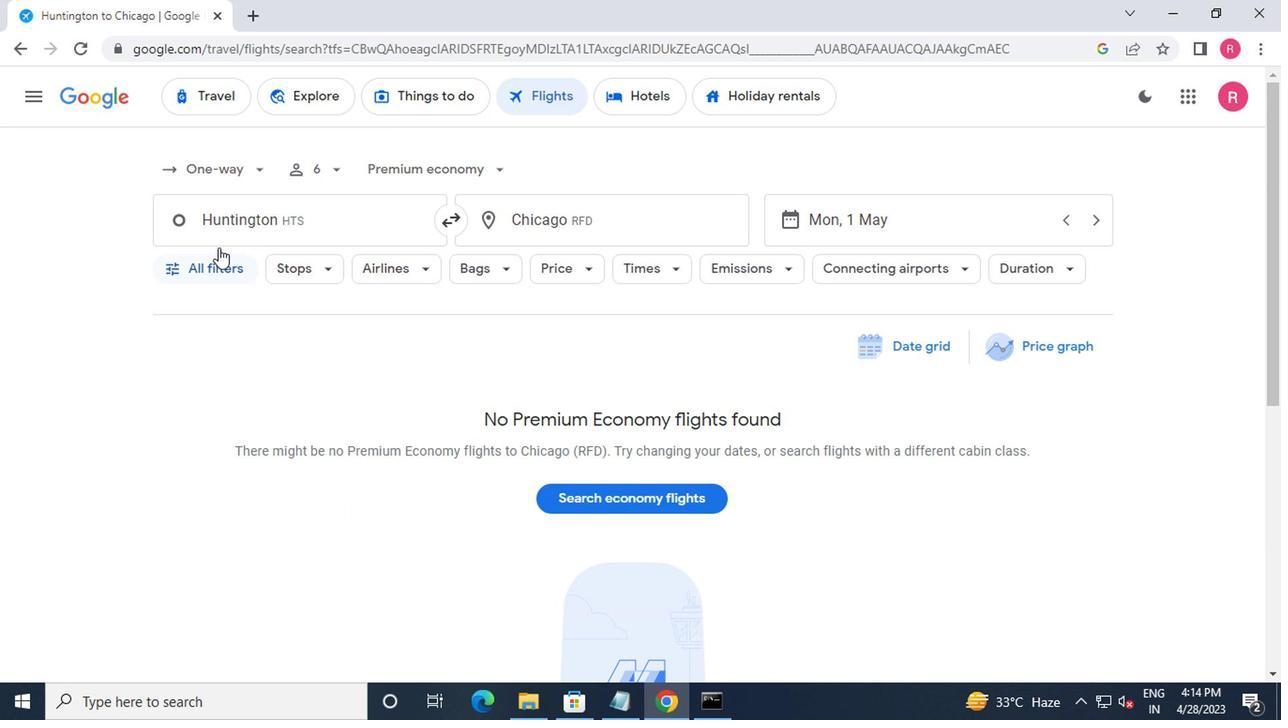 
Action: Mouse pressed left at (212, 282)
Screenshot: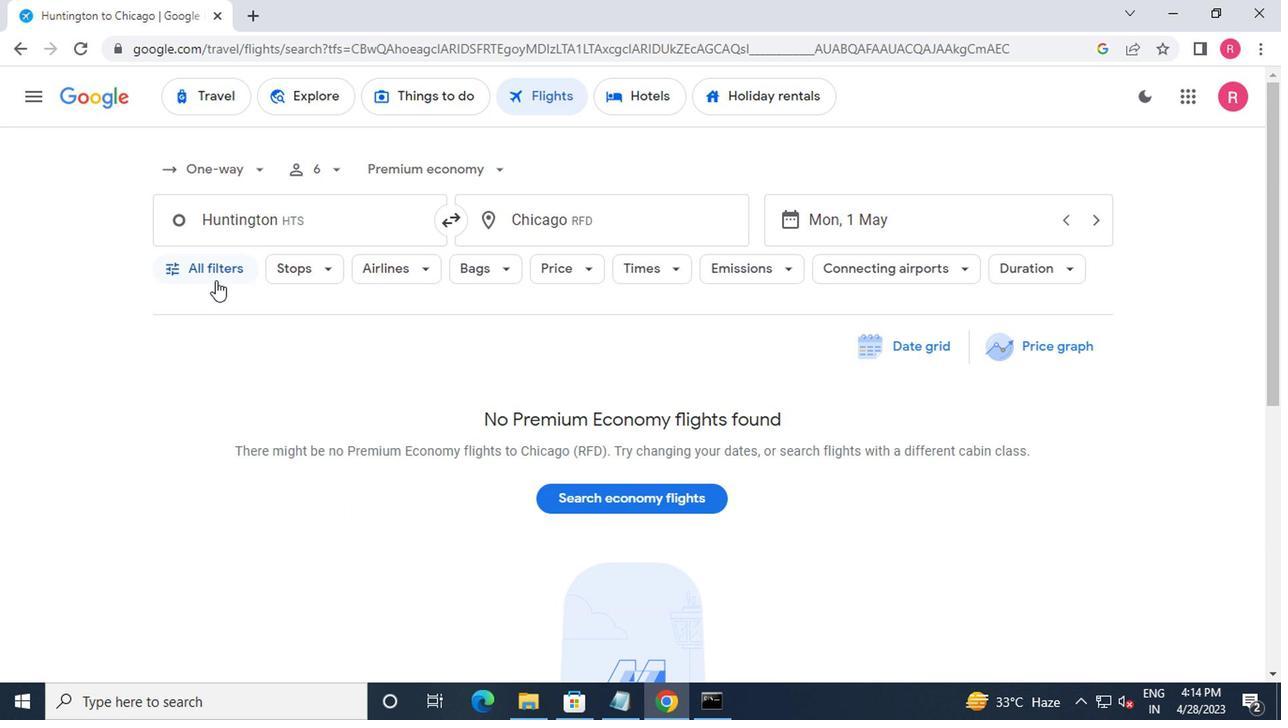 
Action: Mouse moved to (292, 463)
Screenshot: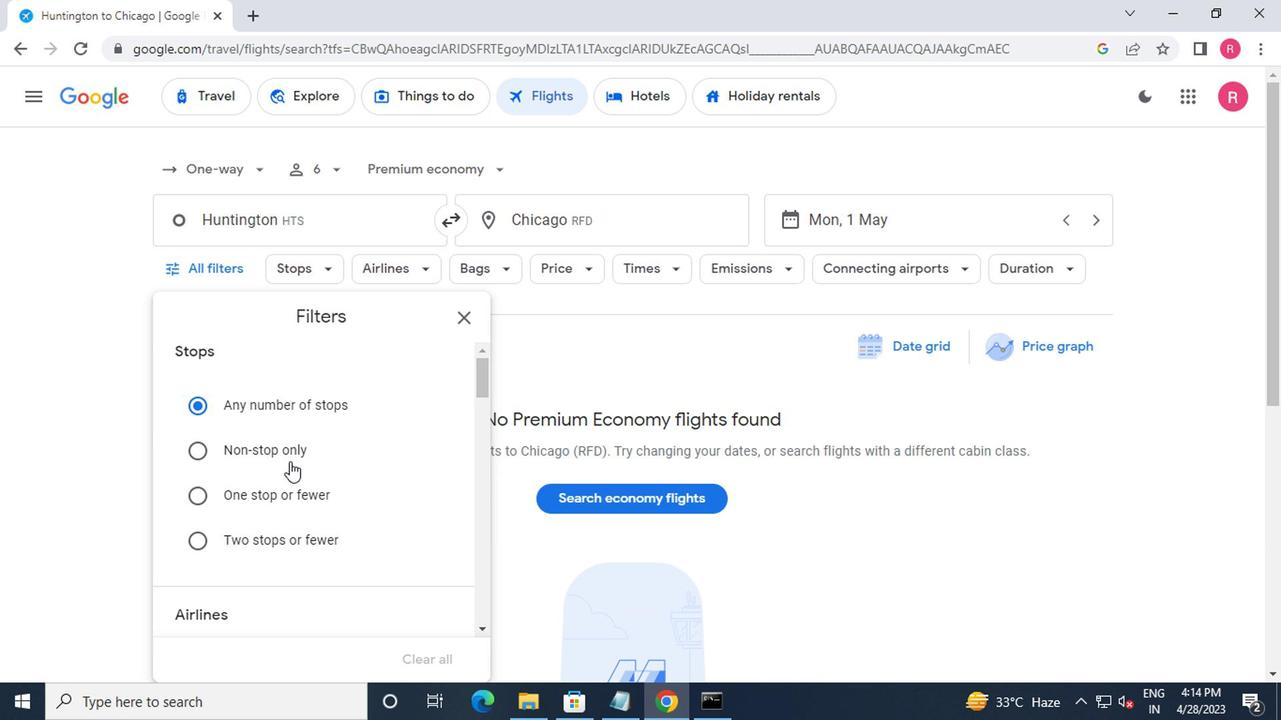 
Action: Mouse scrolled (292, 462) with delta (0, 0)
Screenshot: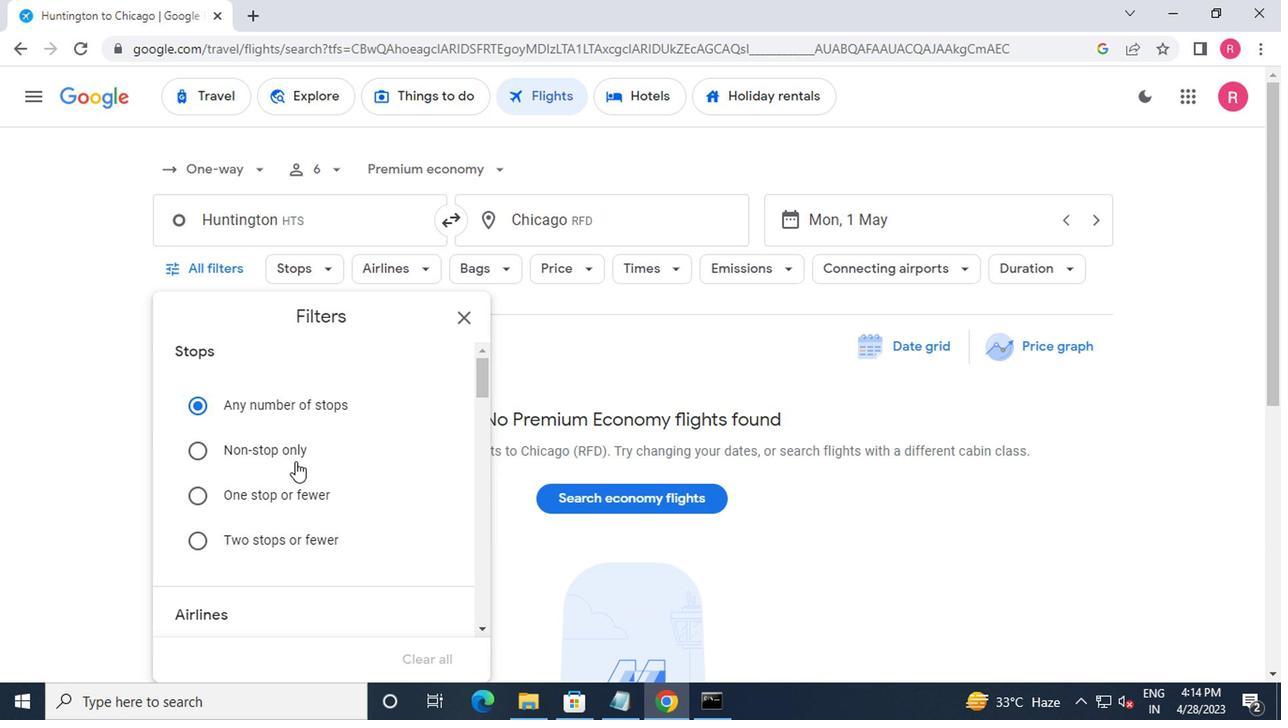 
Action: Mouse moved to (293, 463)
Screenshot: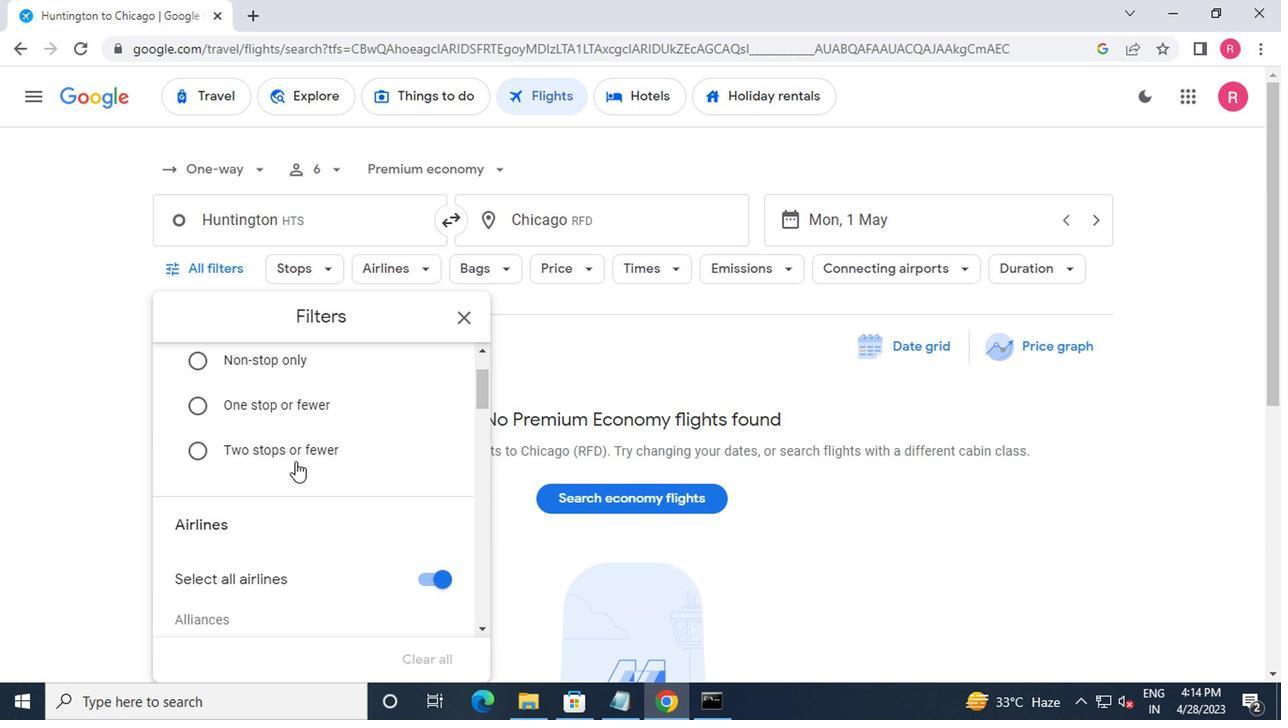 
Action: Mouse scrolled (293, 462) with delta (0, 0)
Screenshot: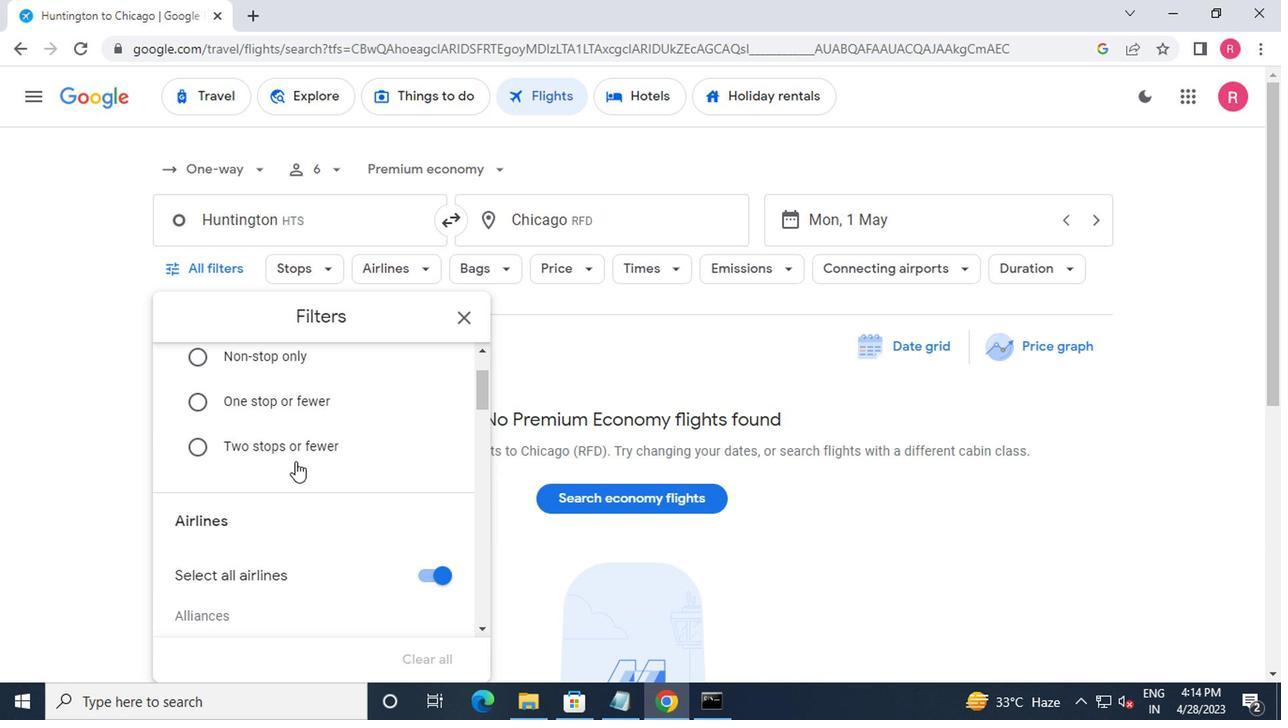 
Action: Mouse moved to (298, 462)
Screenshot: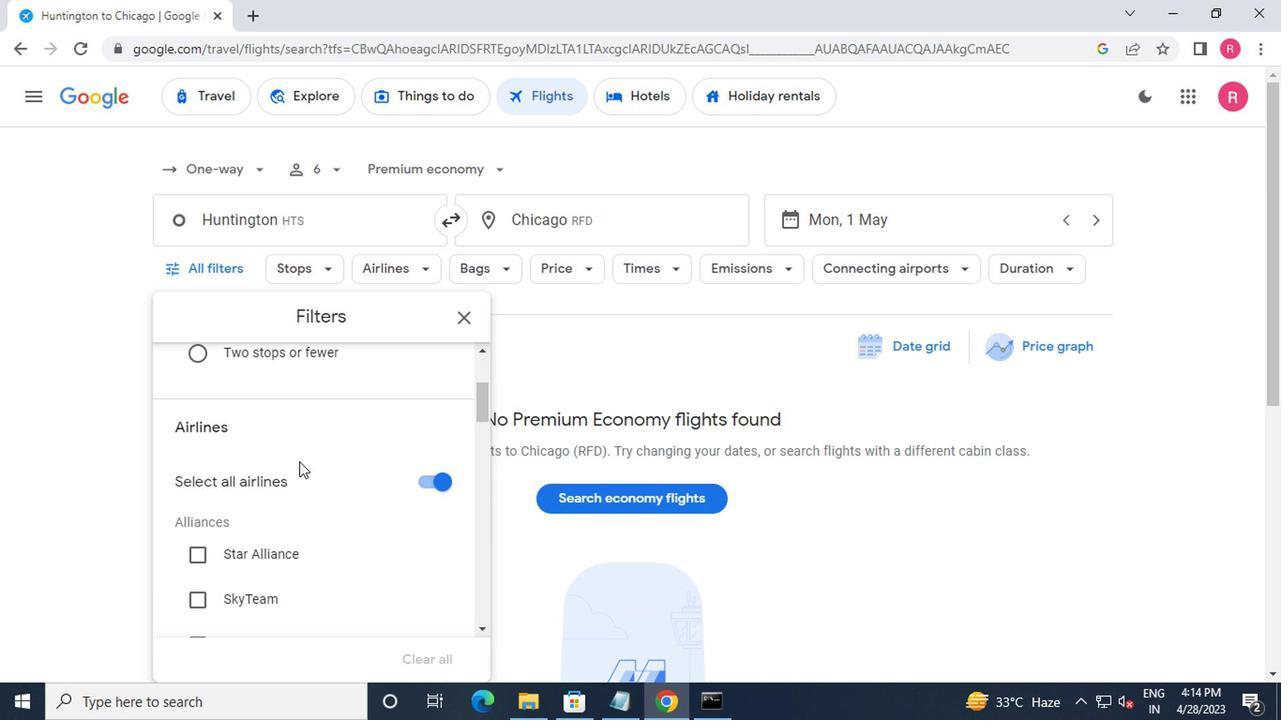 
Action: Mouse scrolled (298, 461) with delta (0, -1)
Screenshot: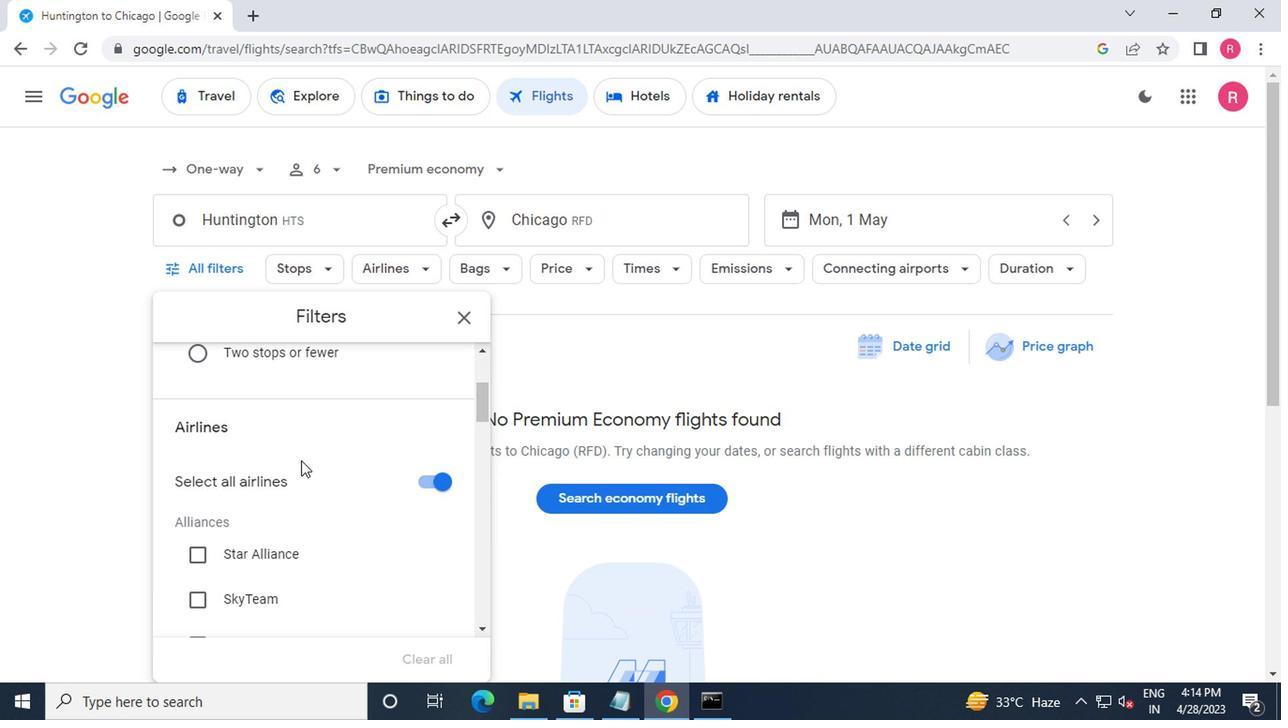
Action: Mouse moved to (299, 462)
Screenshot: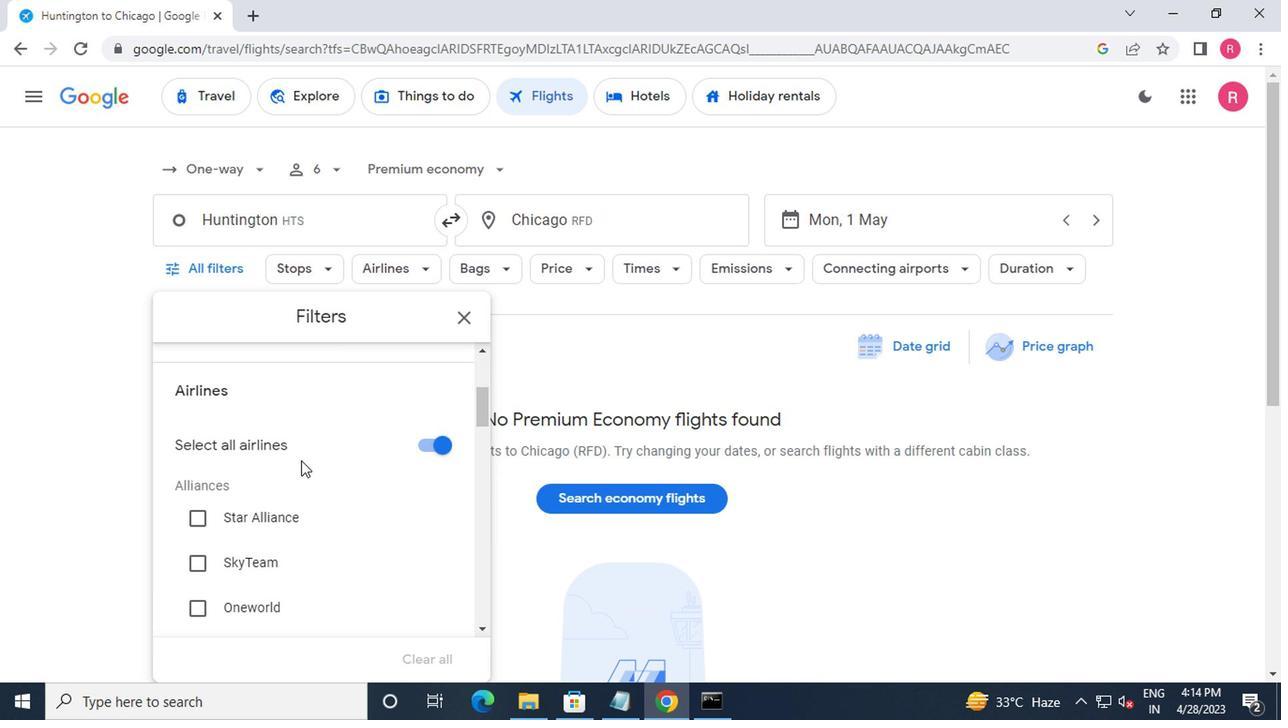 
Action: Mouse scrolled (299, 461) with delta (0, -1)
Screenshot: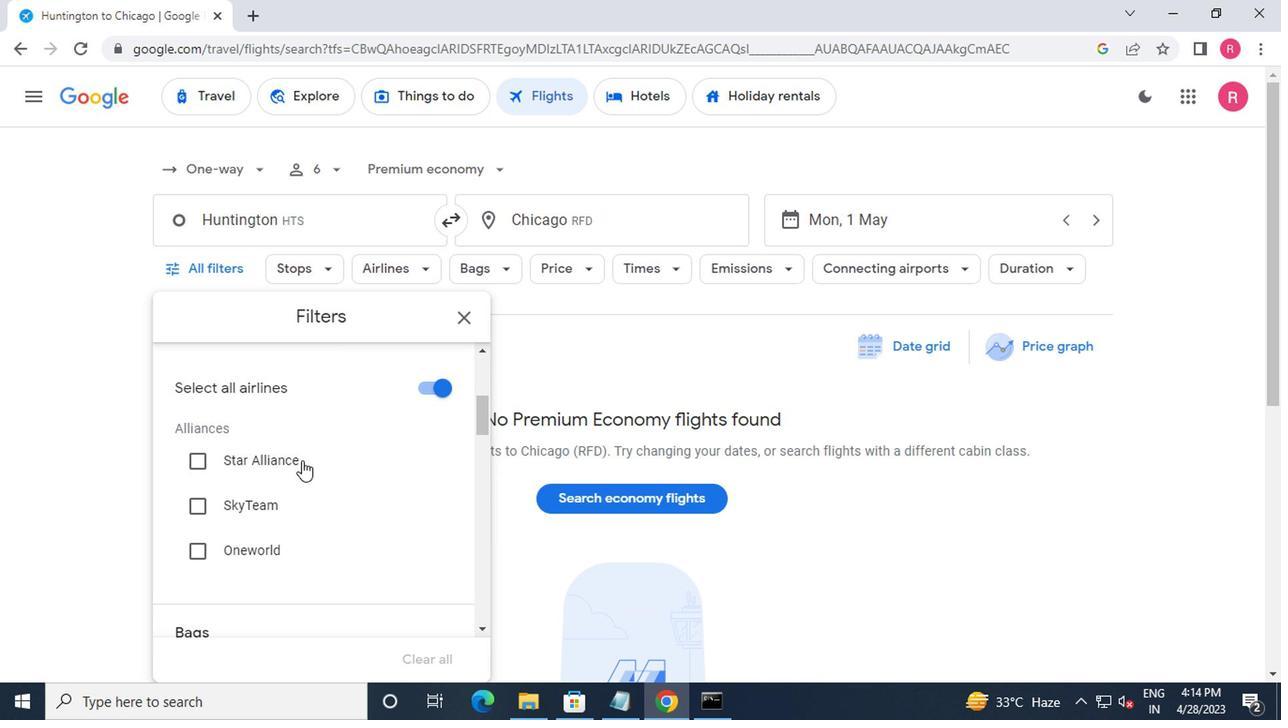
Action: Mouse scrolled (299, 461) with delta (0, -1)
Screenshot: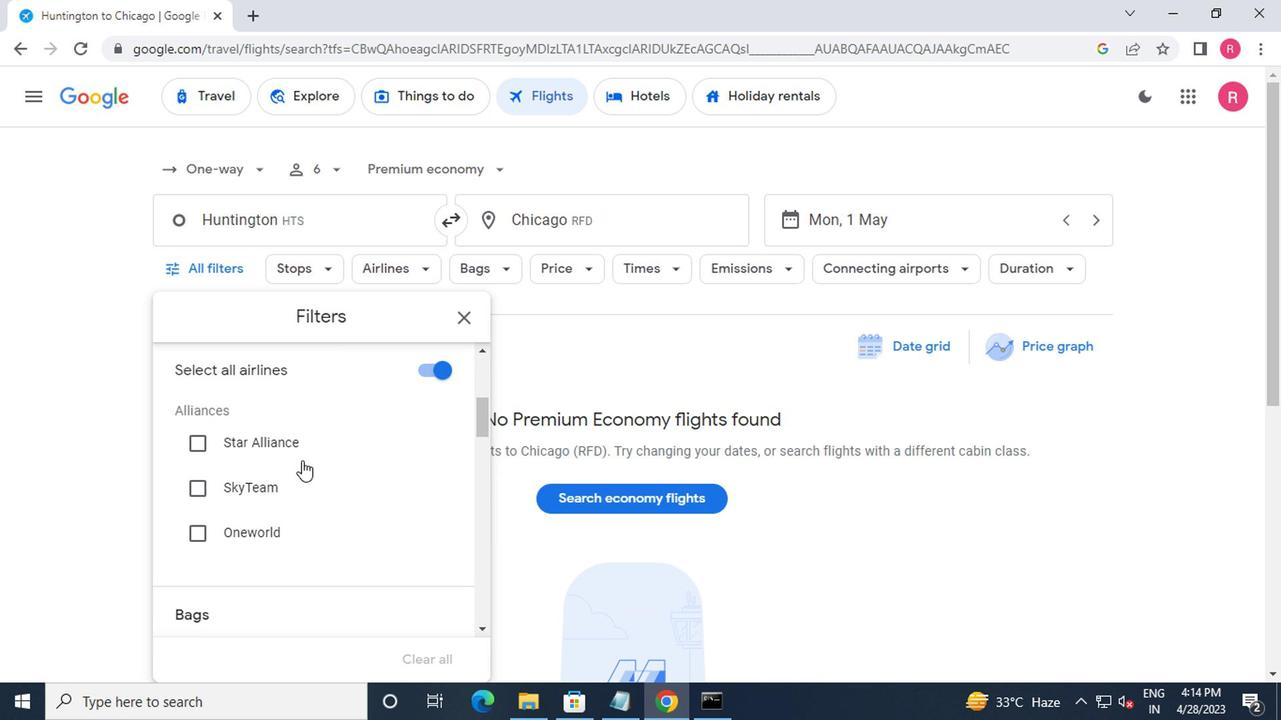 
Action: Mouse moved to (303, 461)
Screenshot: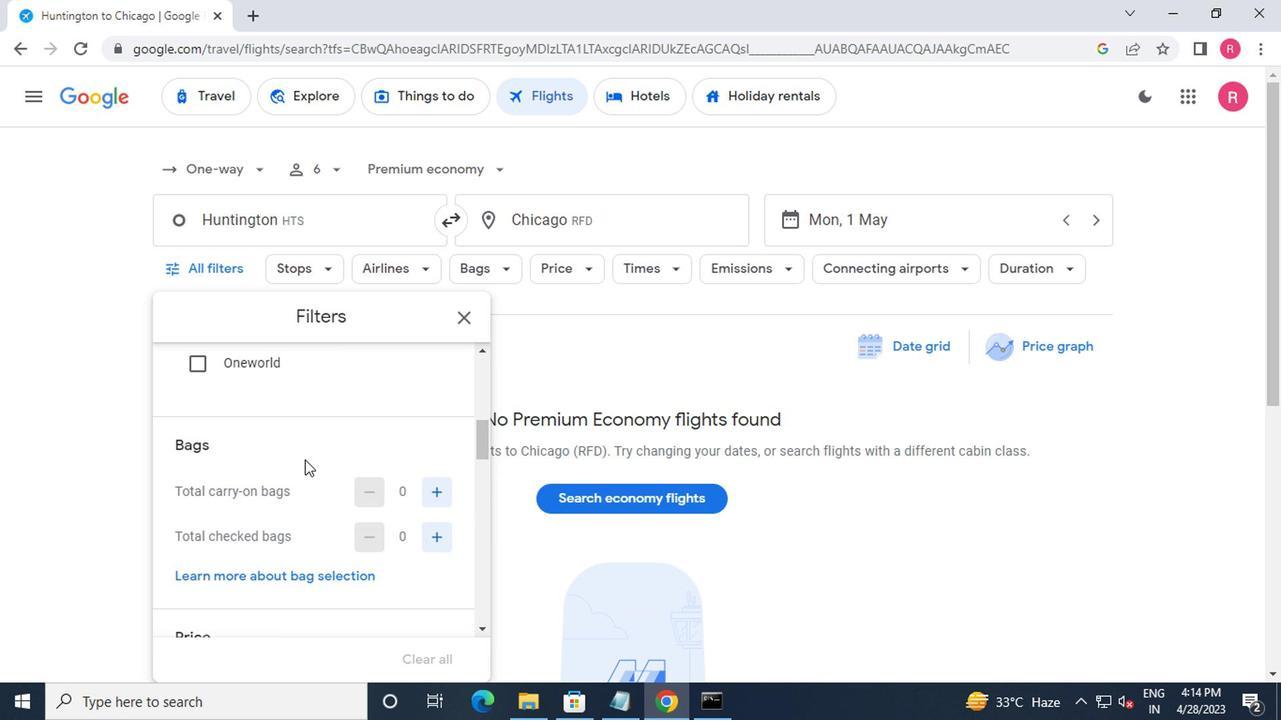 
Action: Mouse scrolled (303, 460) with delta (0, 0)
Screenshot: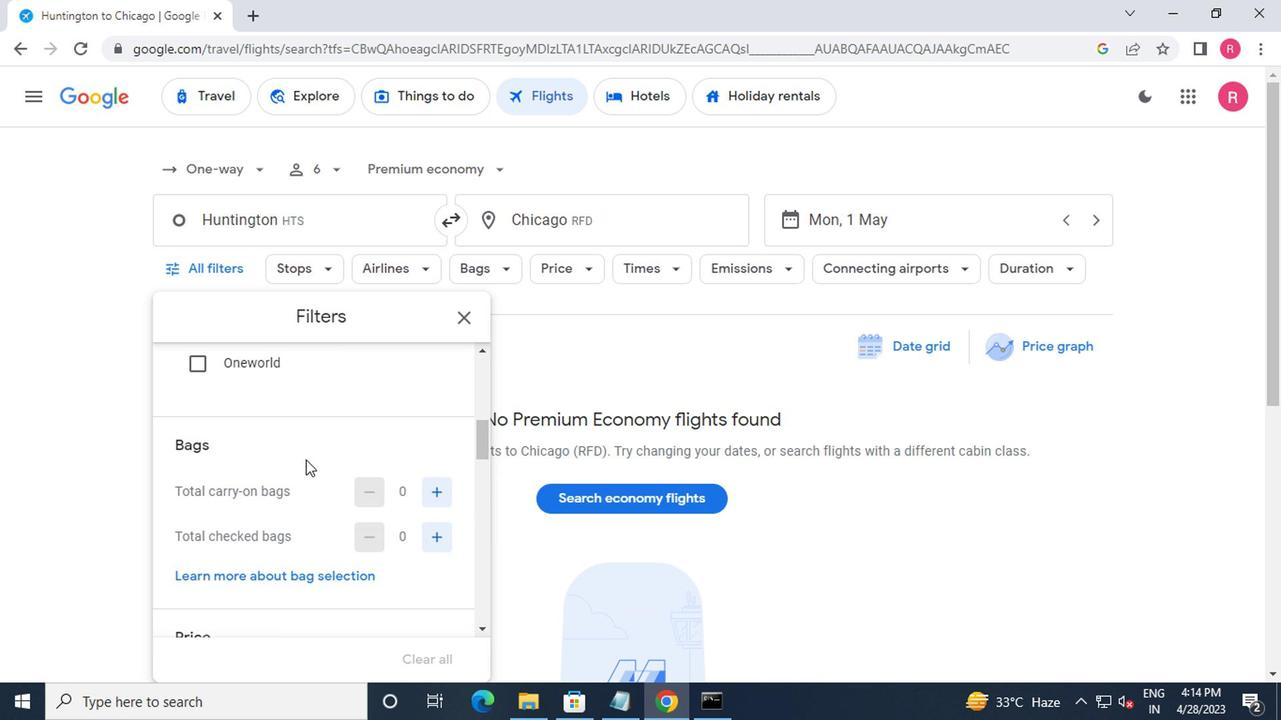 
Action: Mouse scrolled (303, 460) with delta (0, 0)
Screenshot: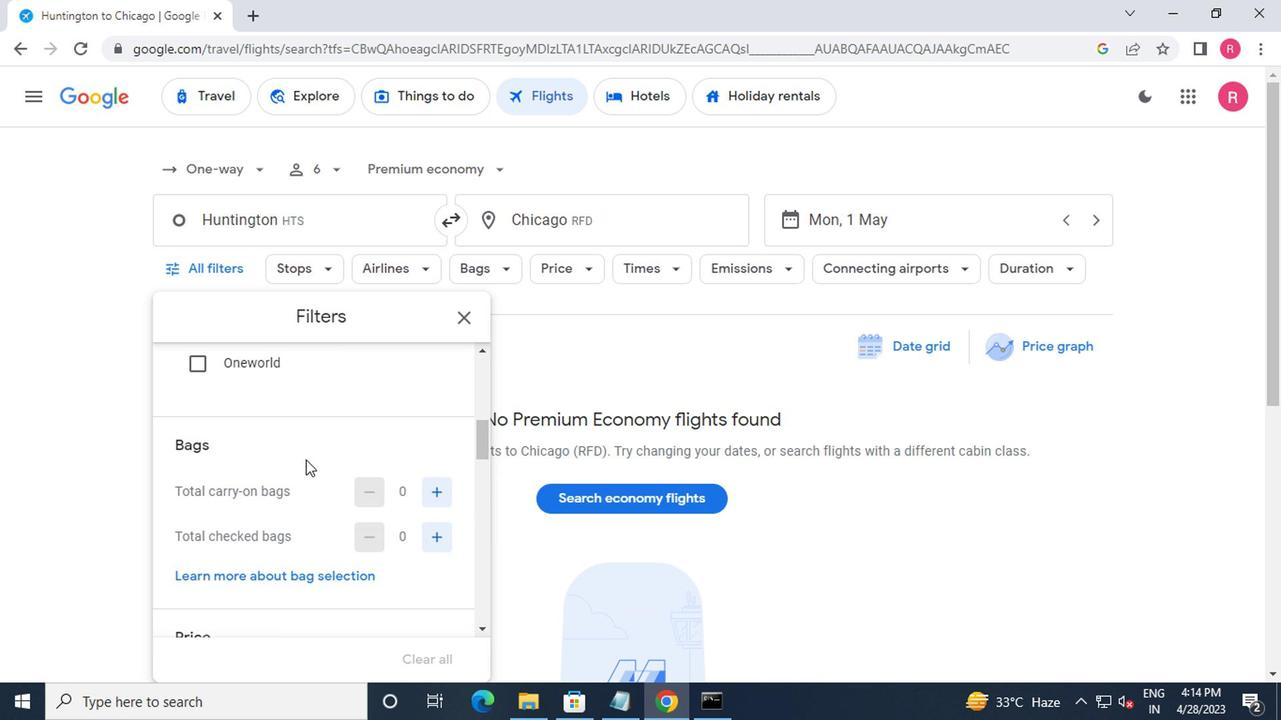 
Action: Mouse scrolled (303, 462) with delta (0, 1)
Screenshot: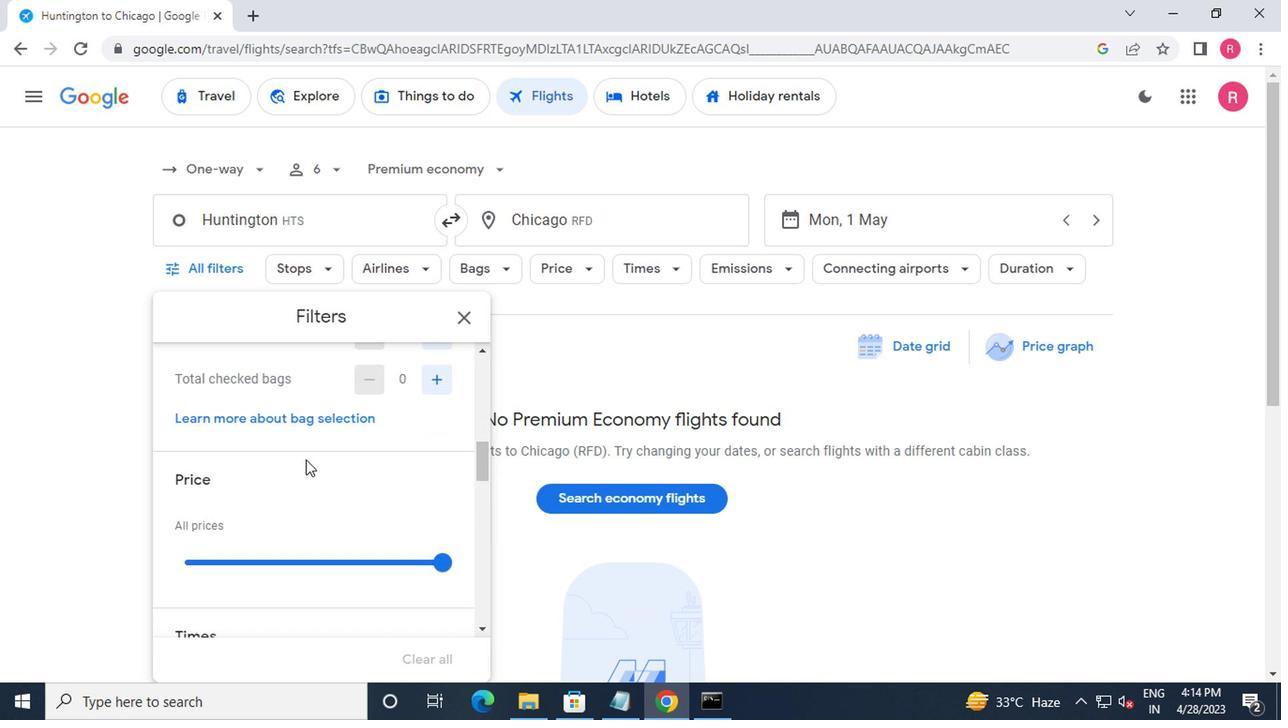 
Action: Mouse scrolled (303, 462) with delta (0, 1)
Screenshot: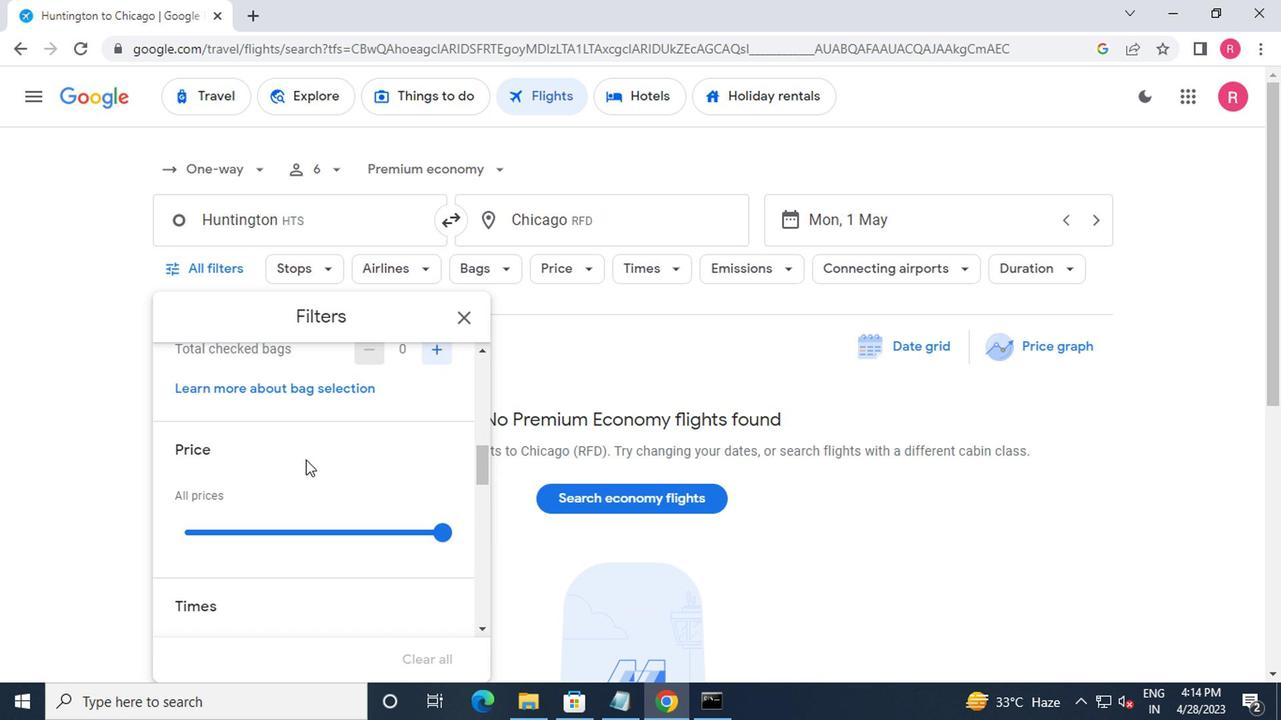 
Action: Mouse moved to (423, 495)
Screenshot: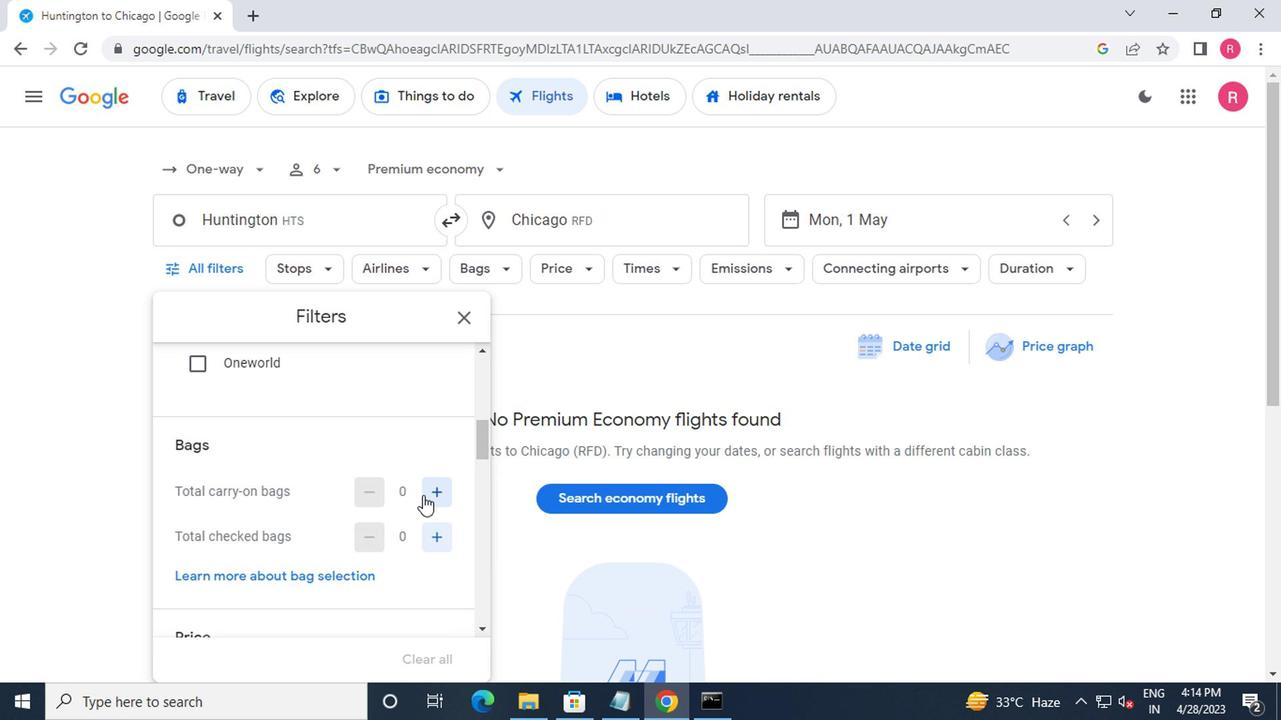 
Action: Mouse pressed left at (423, 495)
Screenshot: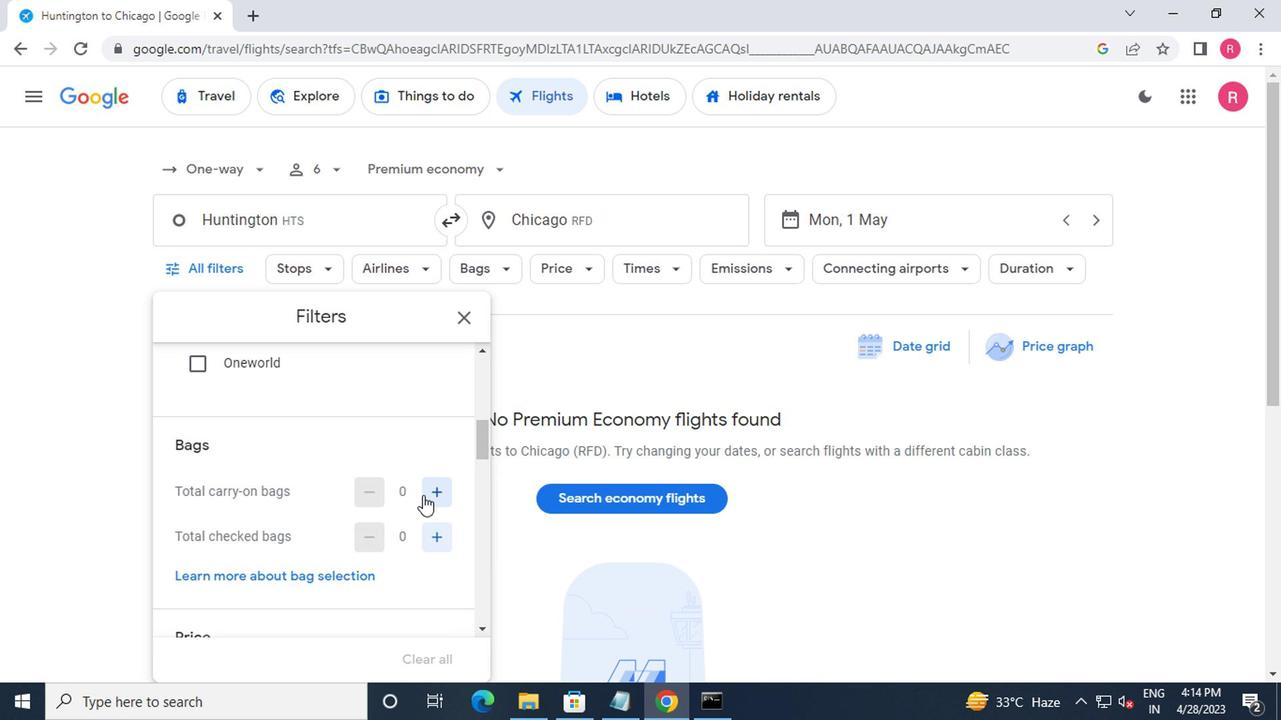 
Action: Mouse moved to (425, 495)
Screenshot: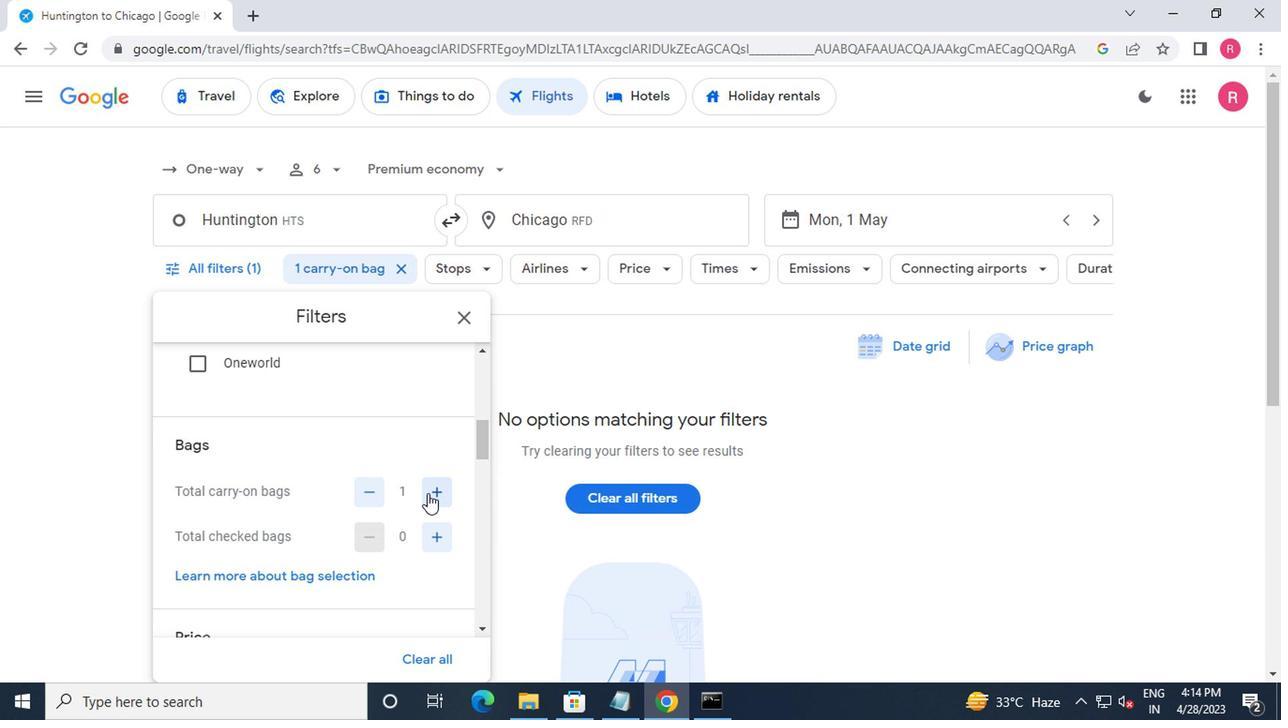 
Action: Mouse scrolled (425, 495) with delta (0, 0)
Screenshot: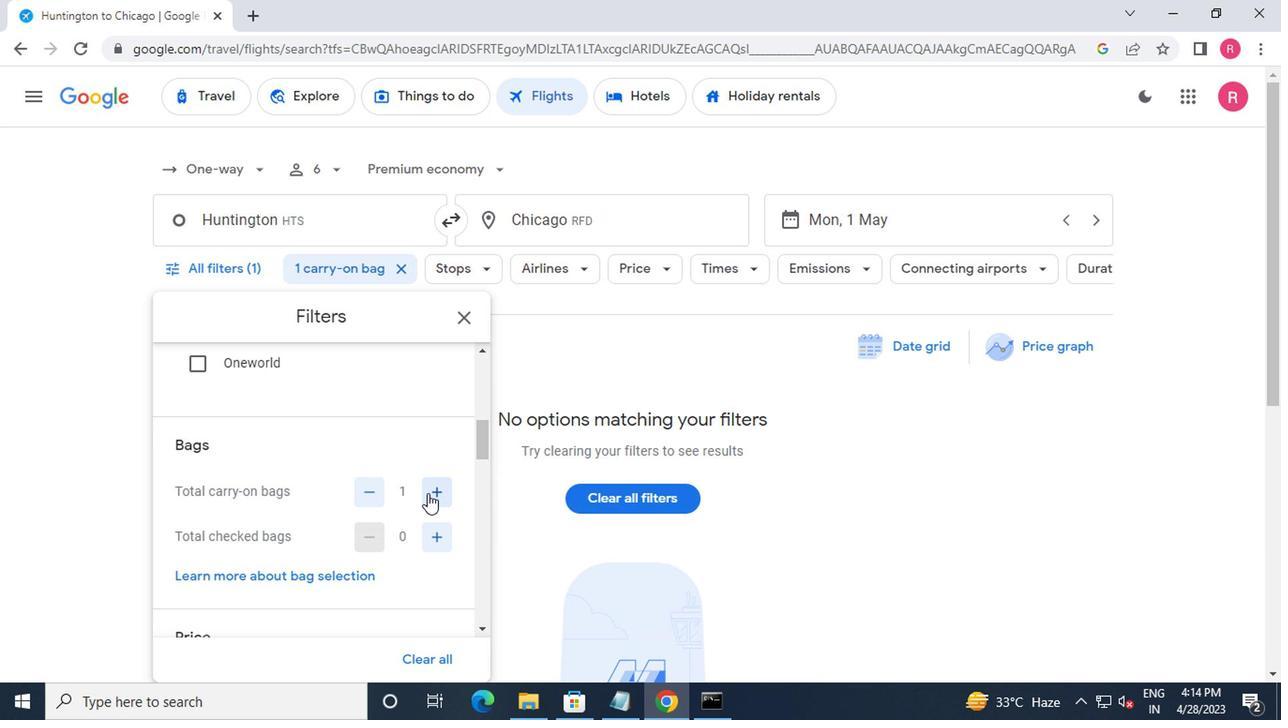 
Action: Mouse scrolled (425, 495) with delta (0, 0)
Screenshot: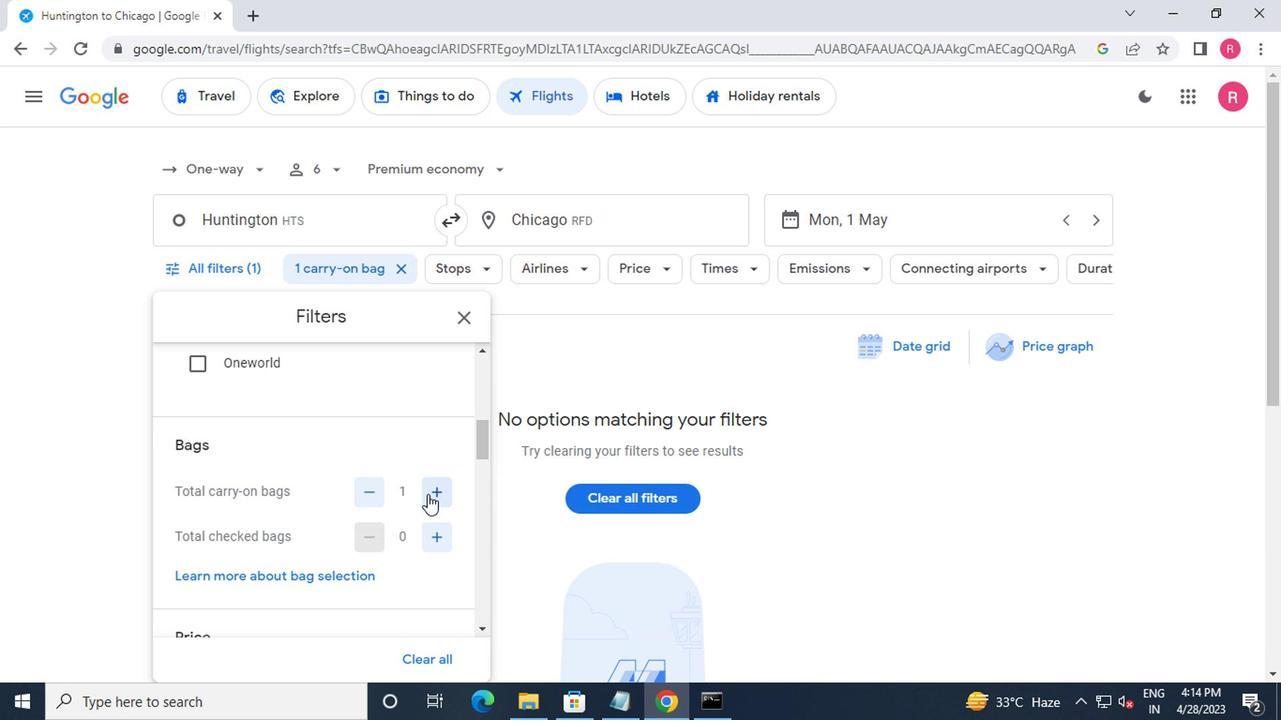 
Action: Mouse moved to (434, 530)
Screenshot: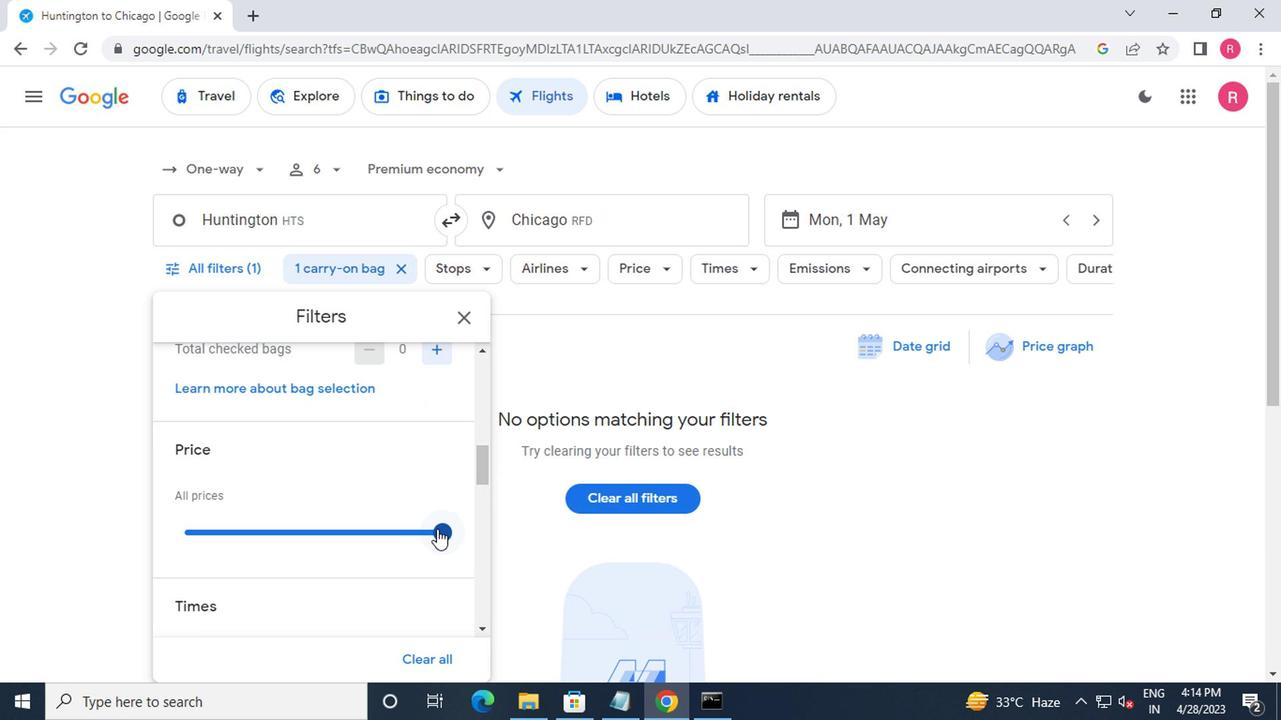 
Action: Mouse pressed left at (434, 530)
Screenshot: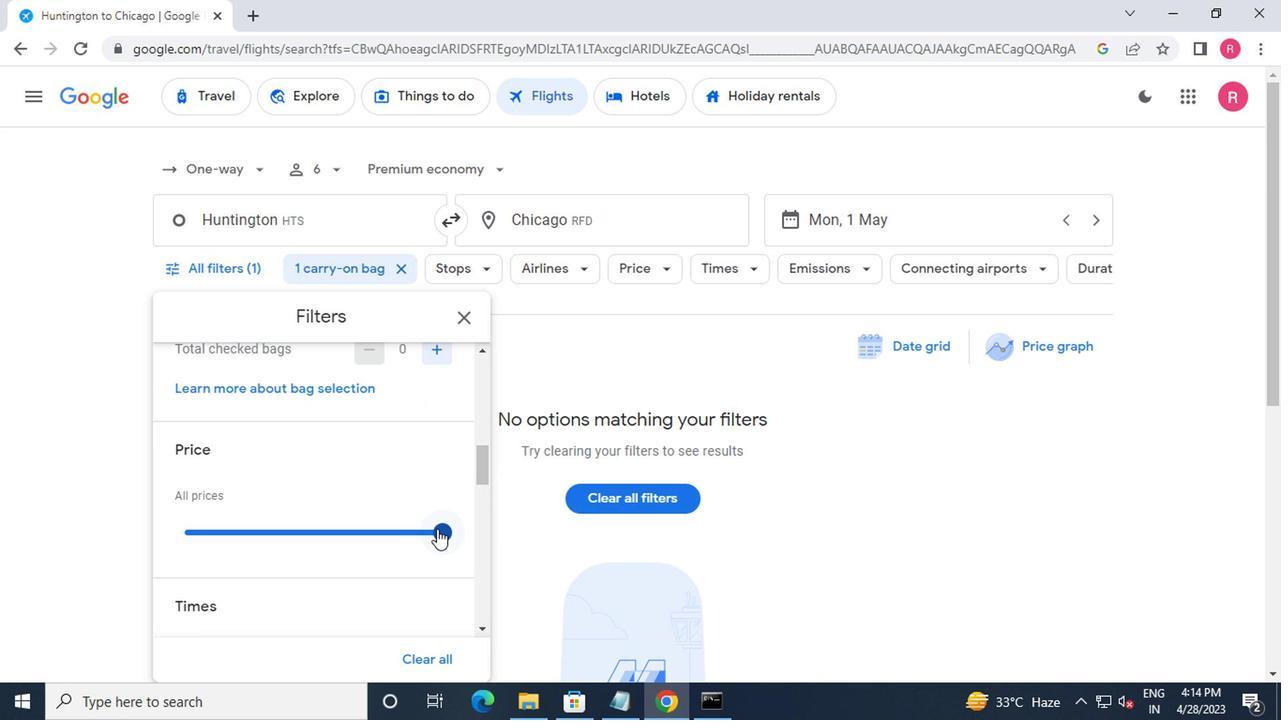 
Action: Mouse moved to (351, 551)
Screenshot: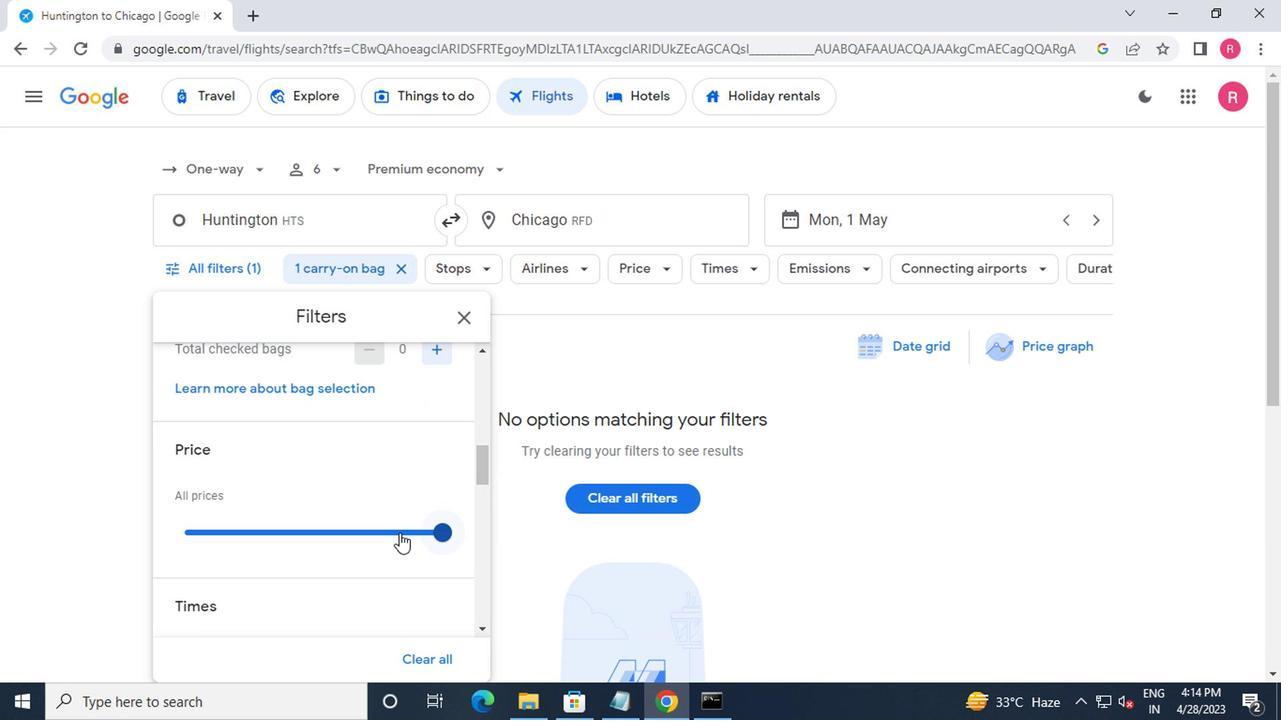 
Action: Mouse scrolled (351, 551) with delta (0, 0)
Screenshot: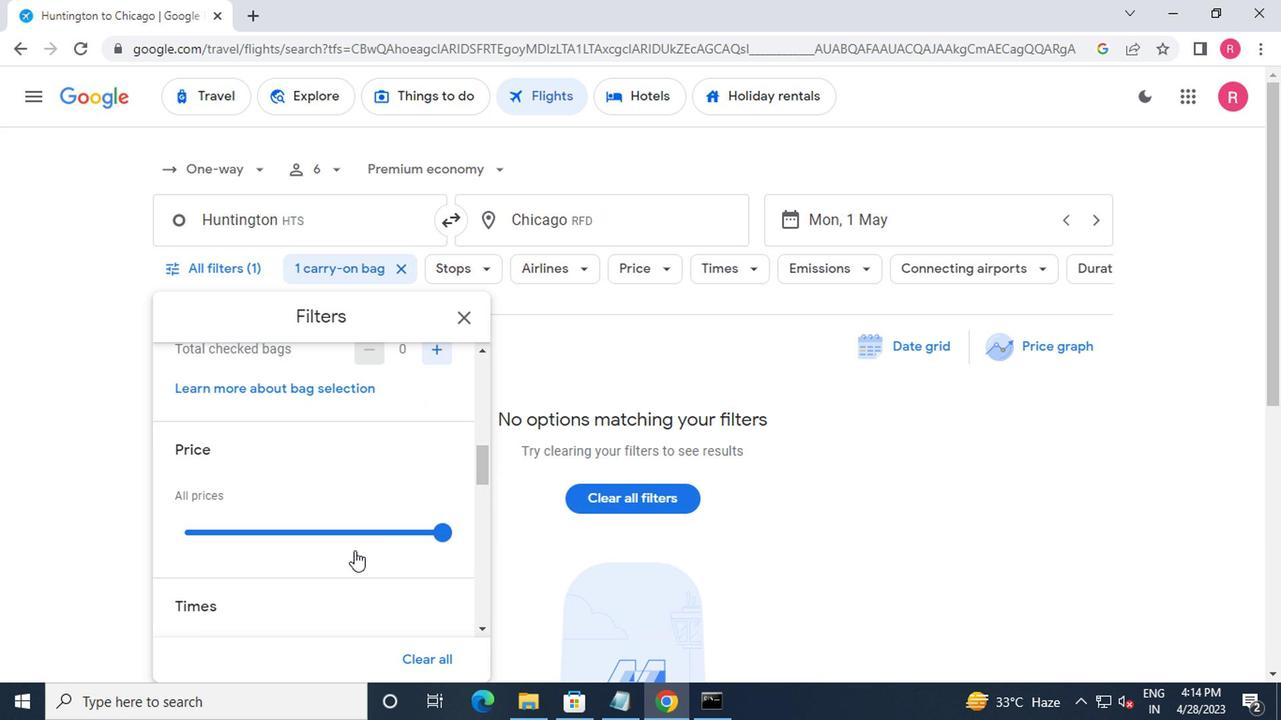 
Action: Mouse scrolled (351, 551) with delta (0, 0)
Screenshot: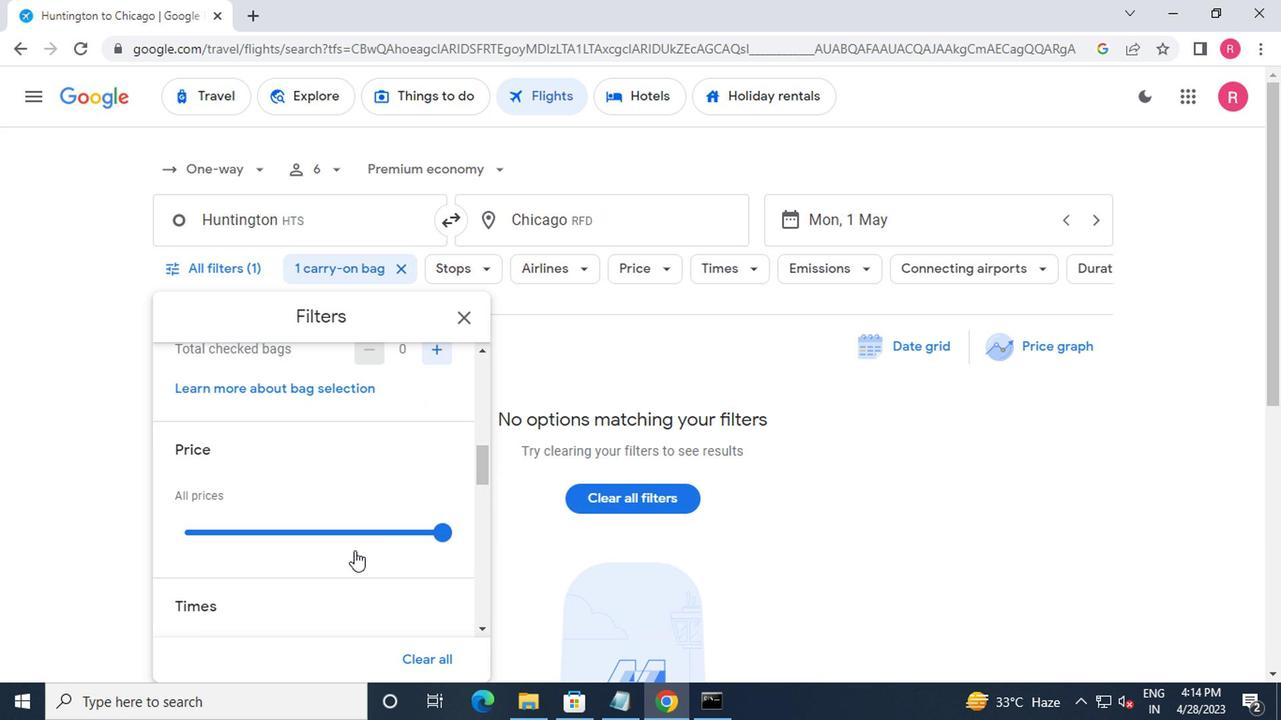 
Action: Mouse moved to (175, 556)
Screenshot: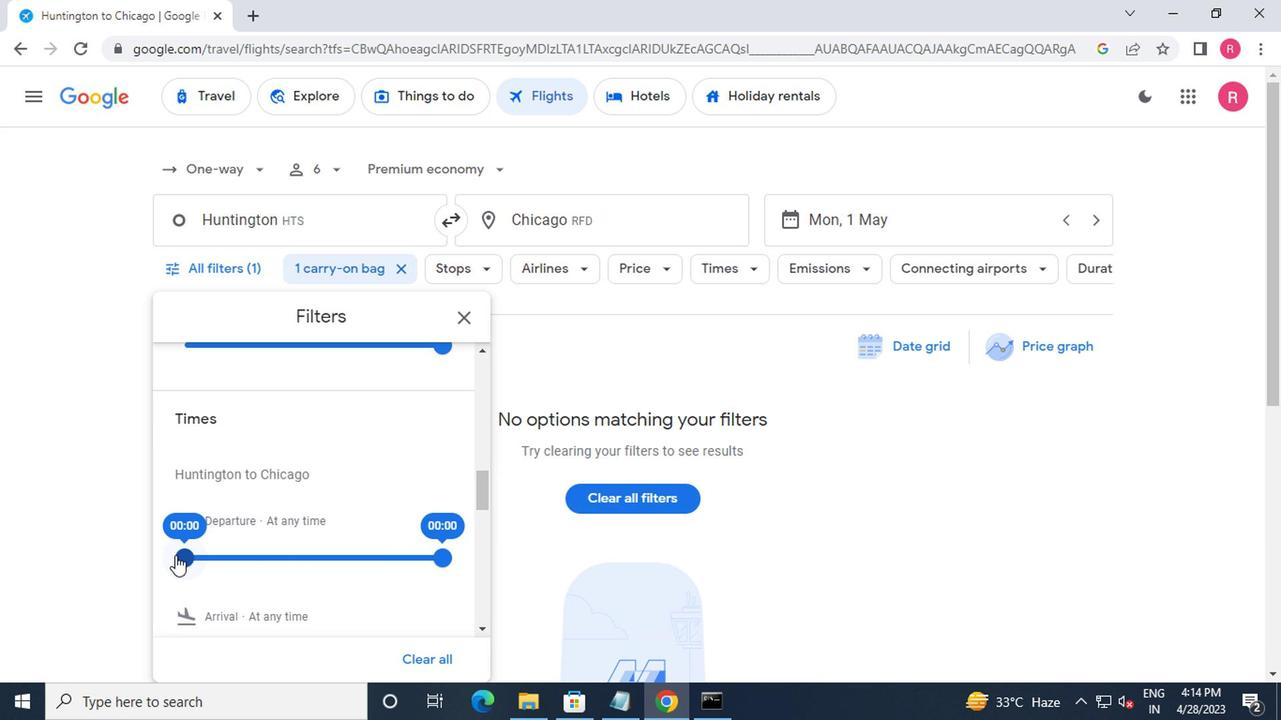 
Action: Mouse pressed left at (175, 556)
Screenshot: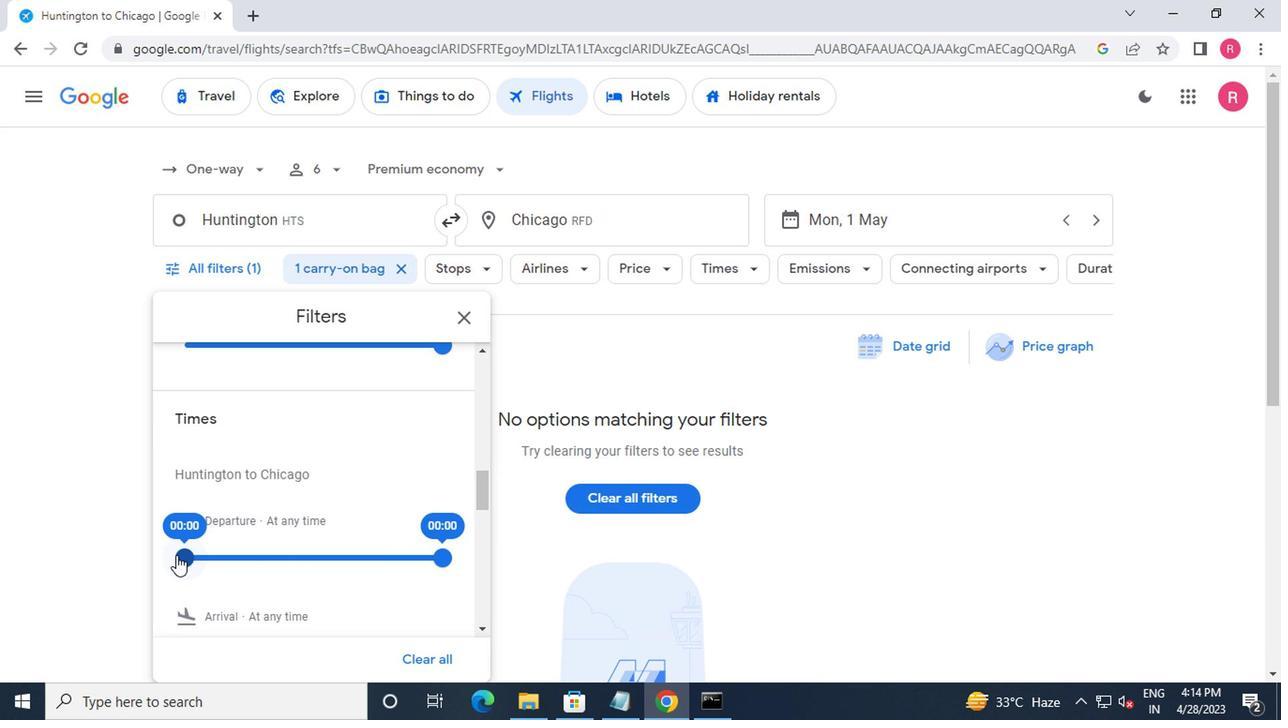 
Action: Mouse moved to (435, 559)
Screenshot: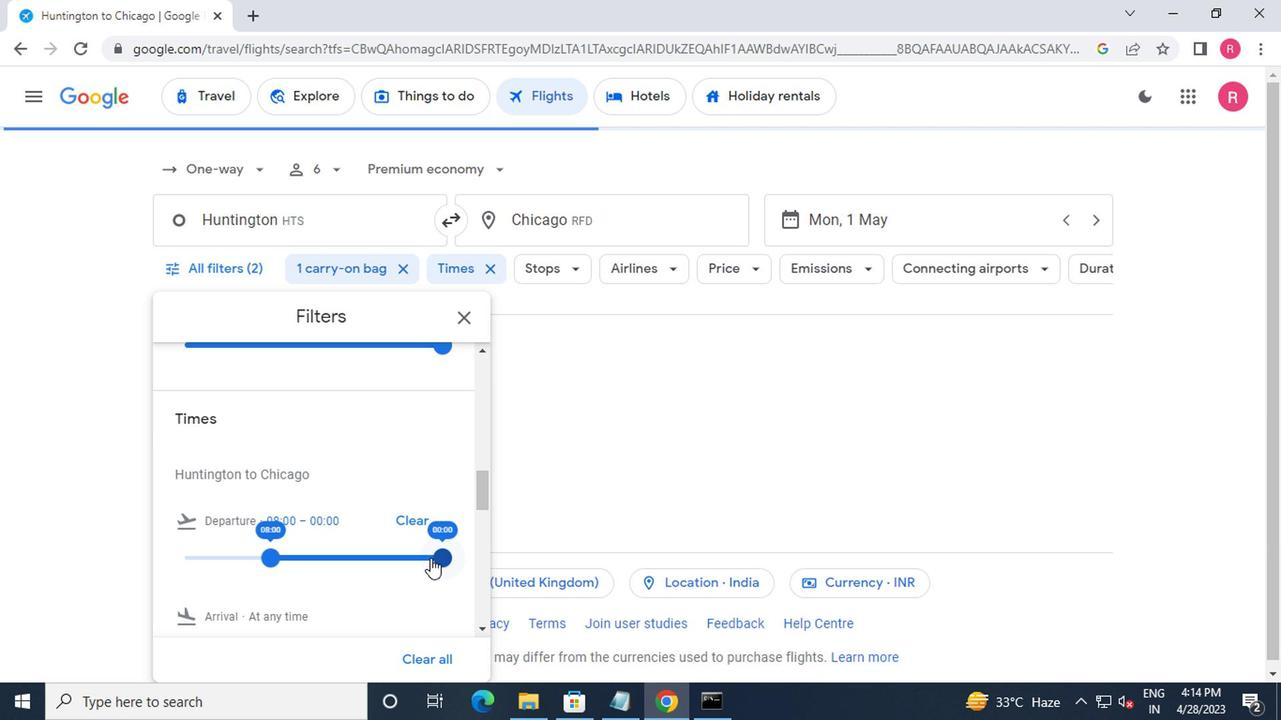 
Action: Mouse pressed left at (435, 559)
Screenshot: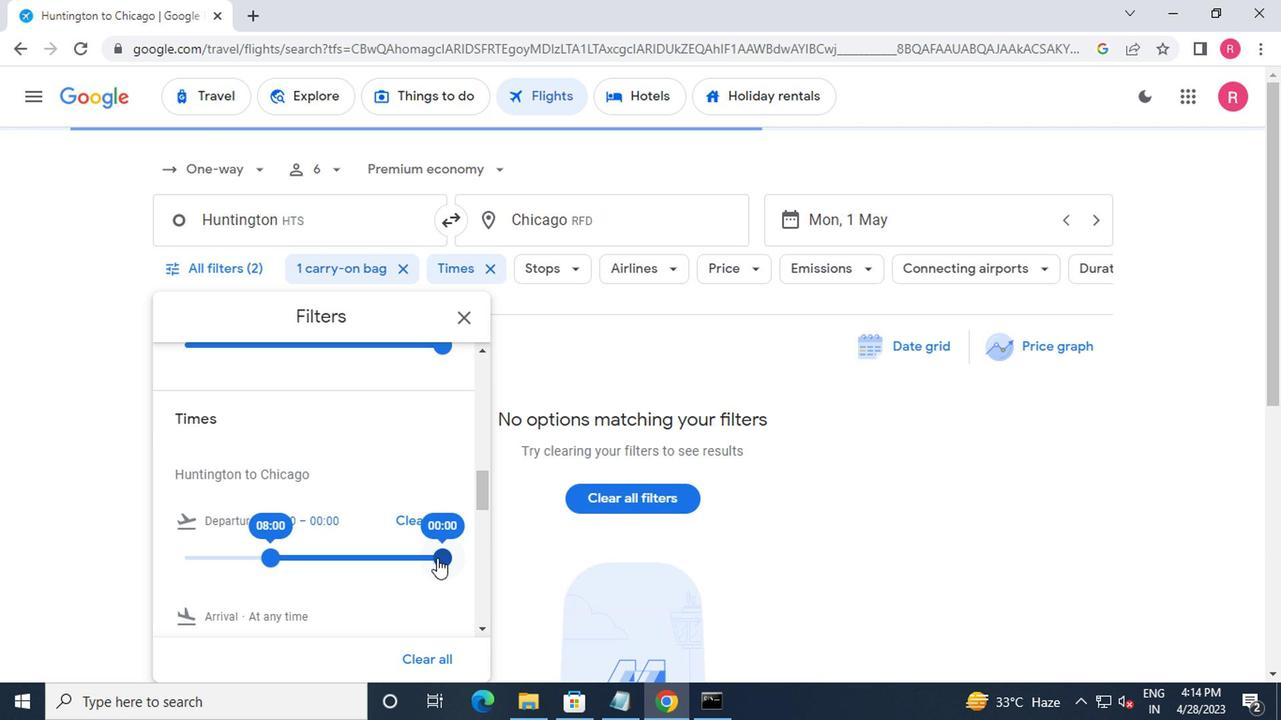 
Action: Mouse moved to (467, 325)
Screenshot: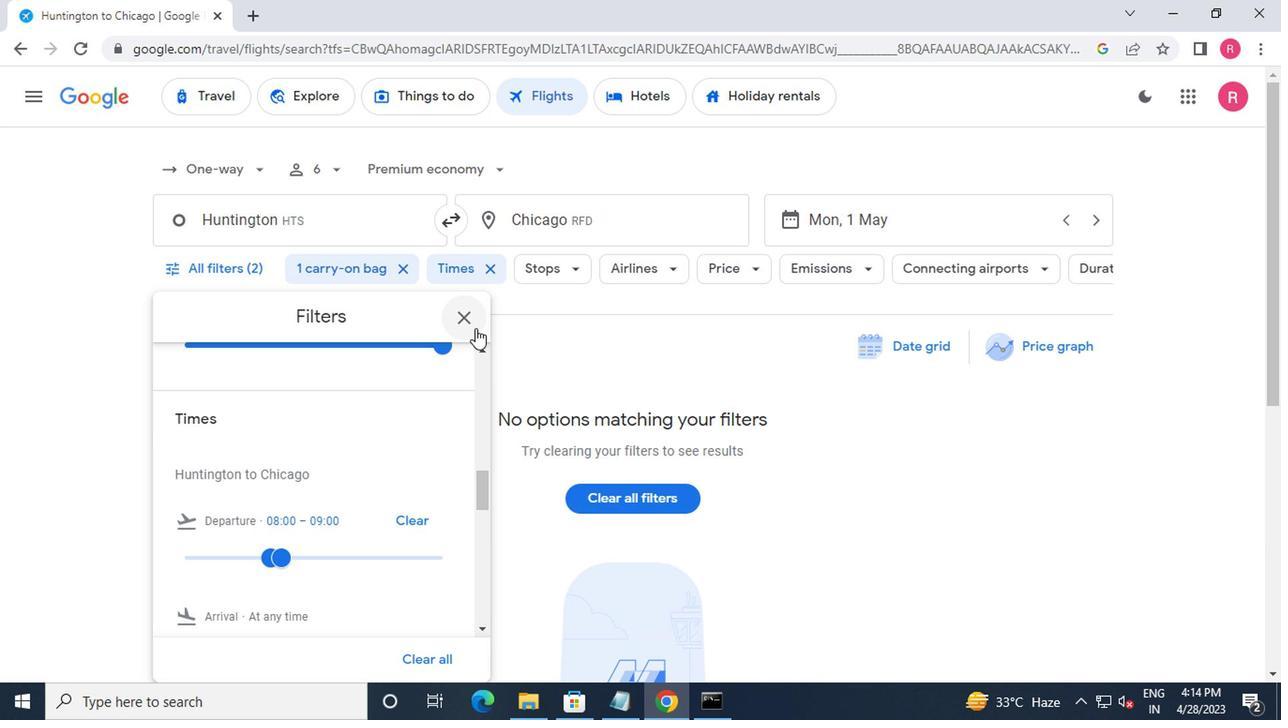 
Action: Mouse pressed left at (467, 325)
Screenshot: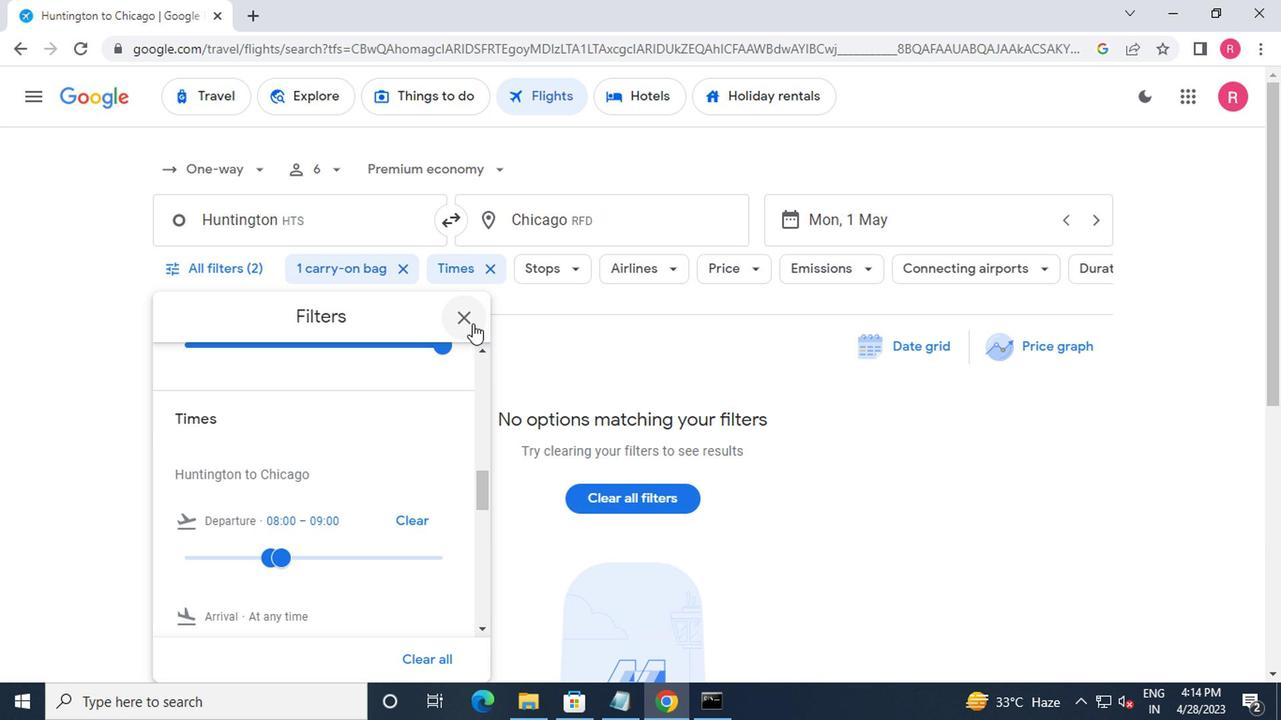 
Action: Mouse moved to (415, 264)
Screenshot: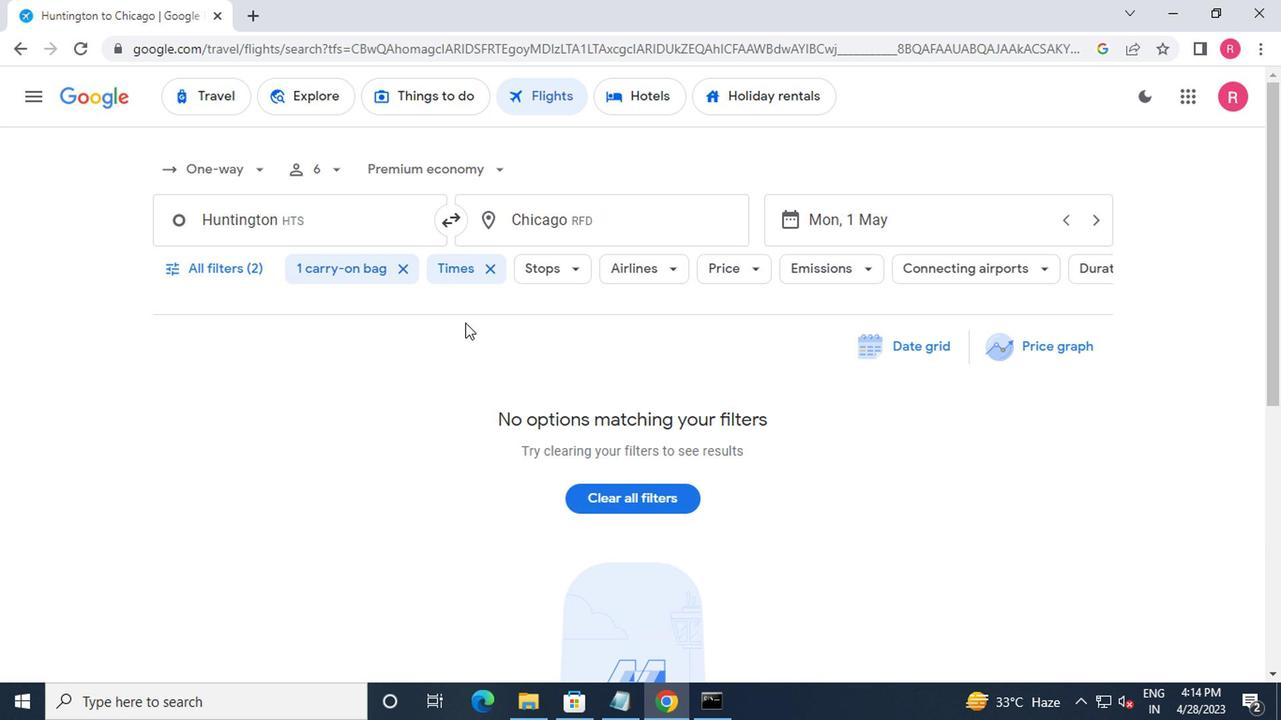 
